 Task: Open a Modern Writer Template save the file as manual.epub Remove the following  from template: 'Address' Change the date  '20 May, 2023' change Dear Ms Reader to   Good Evening. Add body to the letter I wanted to express my sincere appreciation for your hard work and dedication. Your commitment to excellence has not gone unnoticed, and I am grateful to have you as part of our team. Your contributions are invaluable, and I look forward to our continued success together.Add Name  'Jennifer'. Insert watermark  Graphic Era Apply Font Style in watermark Arial; font size  123and place the watermark  Diagonally 
Action: Mouse moved to (777, 96)
Screenshot: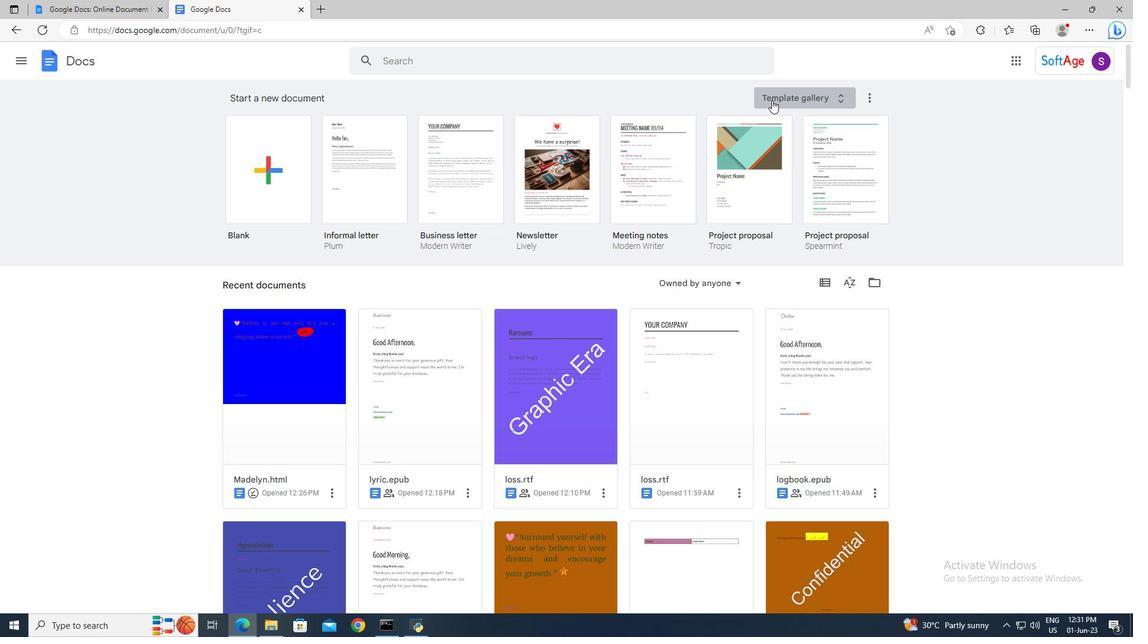 
Action: Mouse pressed left at (777, 96)
Screenshot: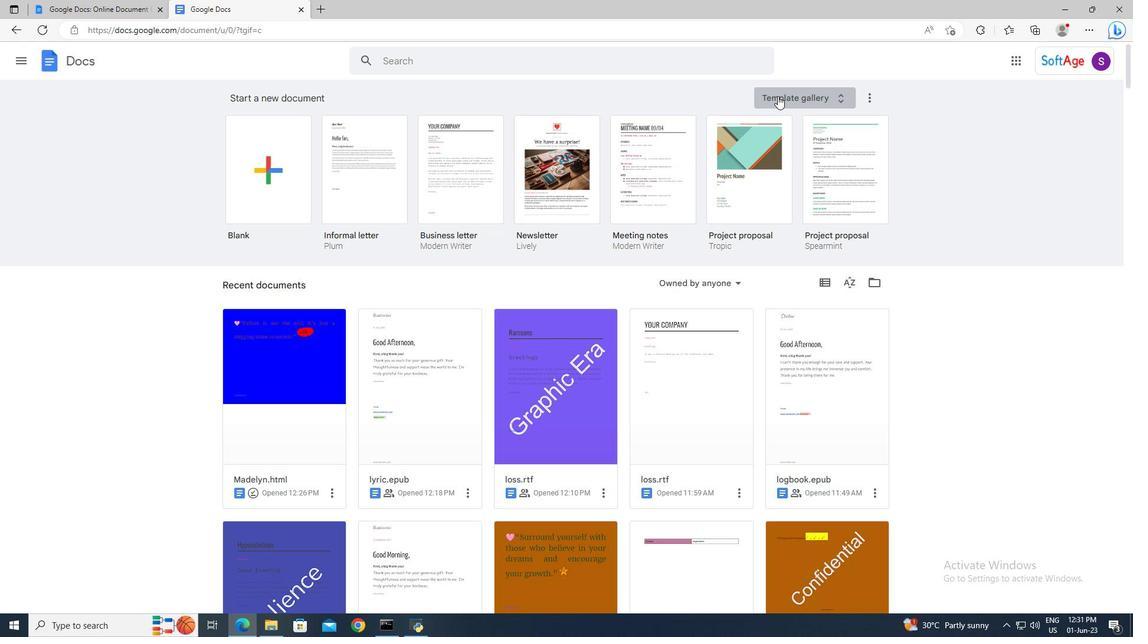 
Action: Mouse moved to (631, 237)
Screenshot: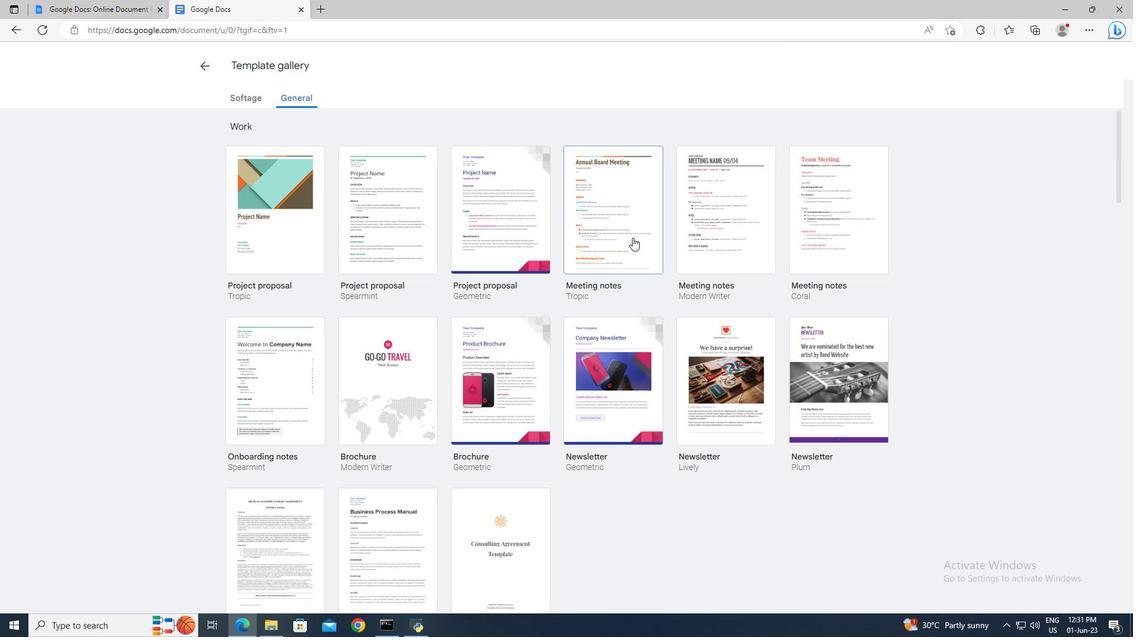 
Action: Mouse scrolled (631, 237) with delta (0, 0)
Screenshot: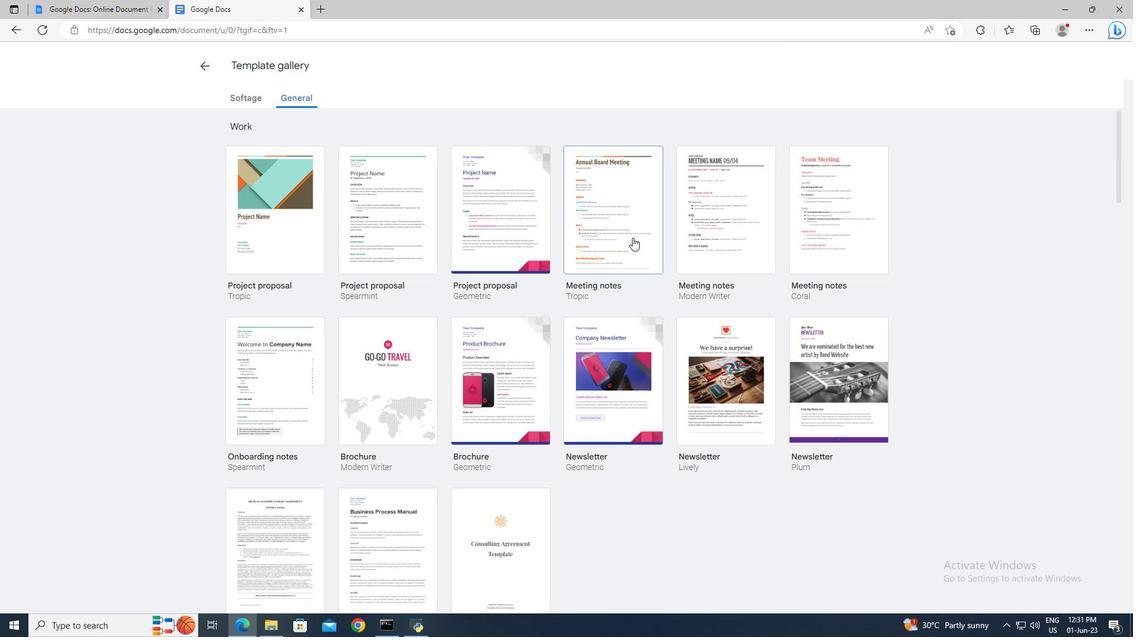 
Action: Mouse scrolled (631, 237) with delta (0, 0)
Screenshot: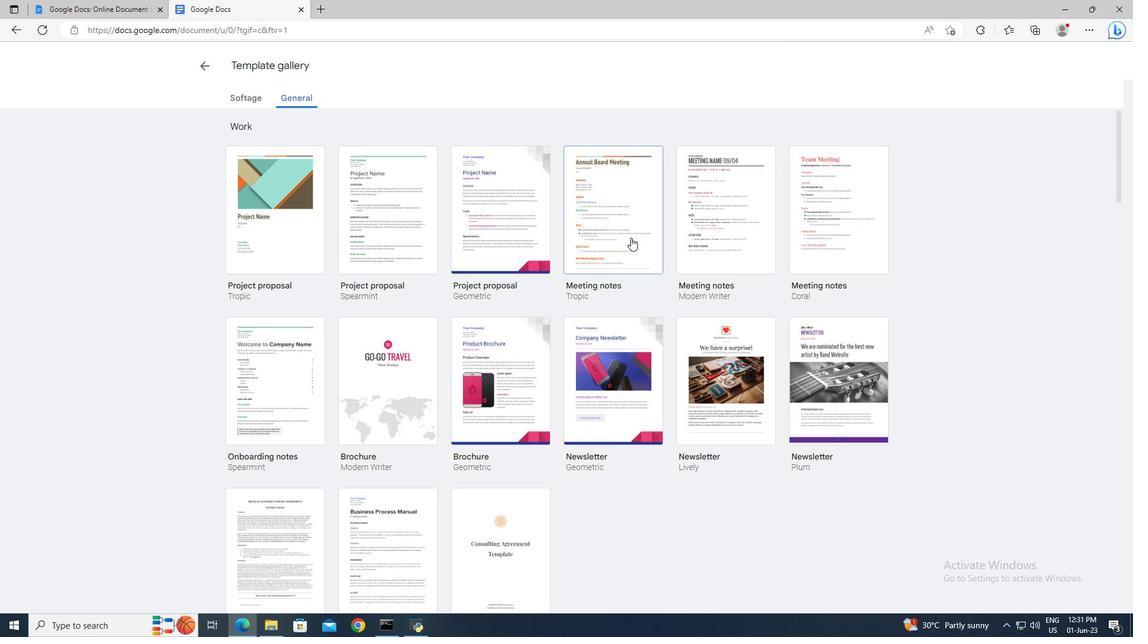 
Action: Mouse scrolled (631, 237) with delta (0, 0)
Screenshot: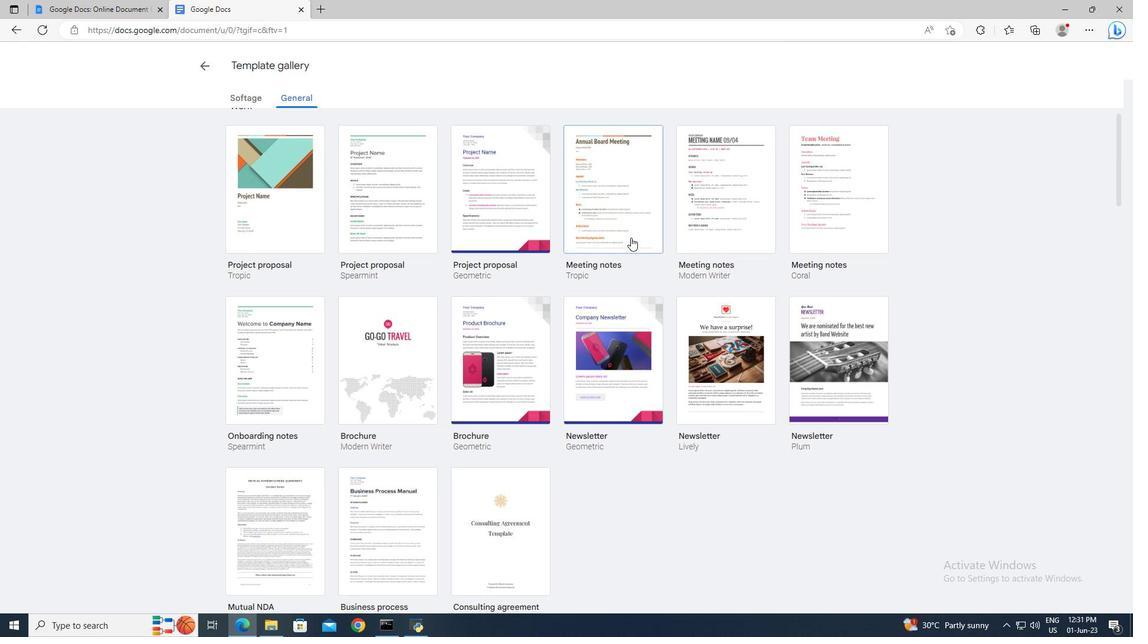 
Action: Mouse scrolled (631, 237) with delta (0, 0)
Screenshot: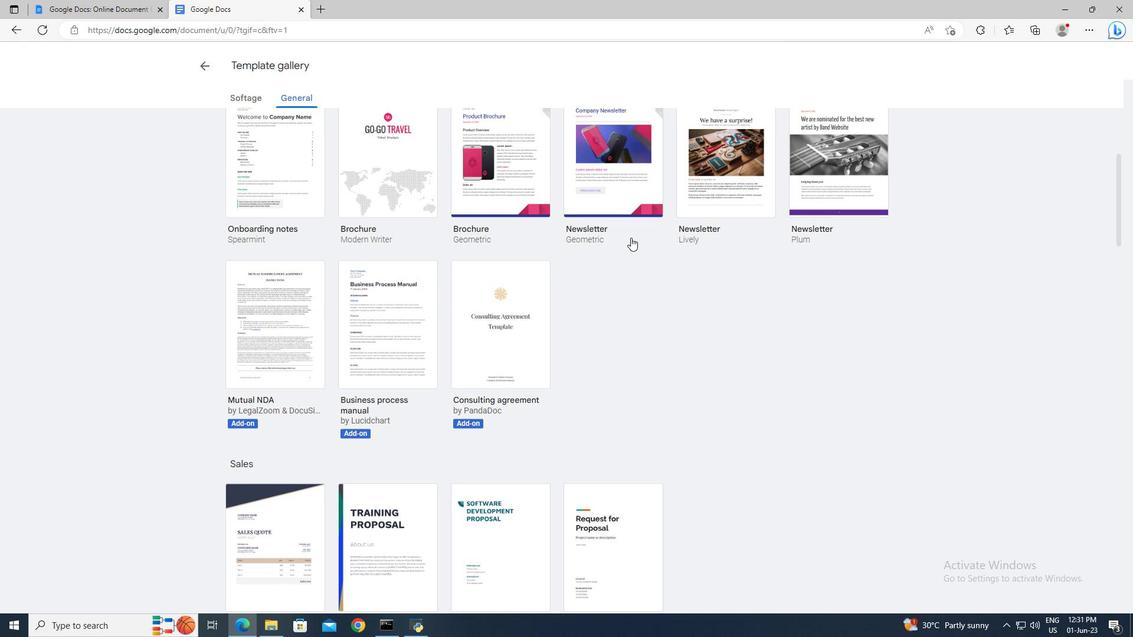 
Action: Mouse scrolled (631, 237) with delta (0, 0)
Screenshot: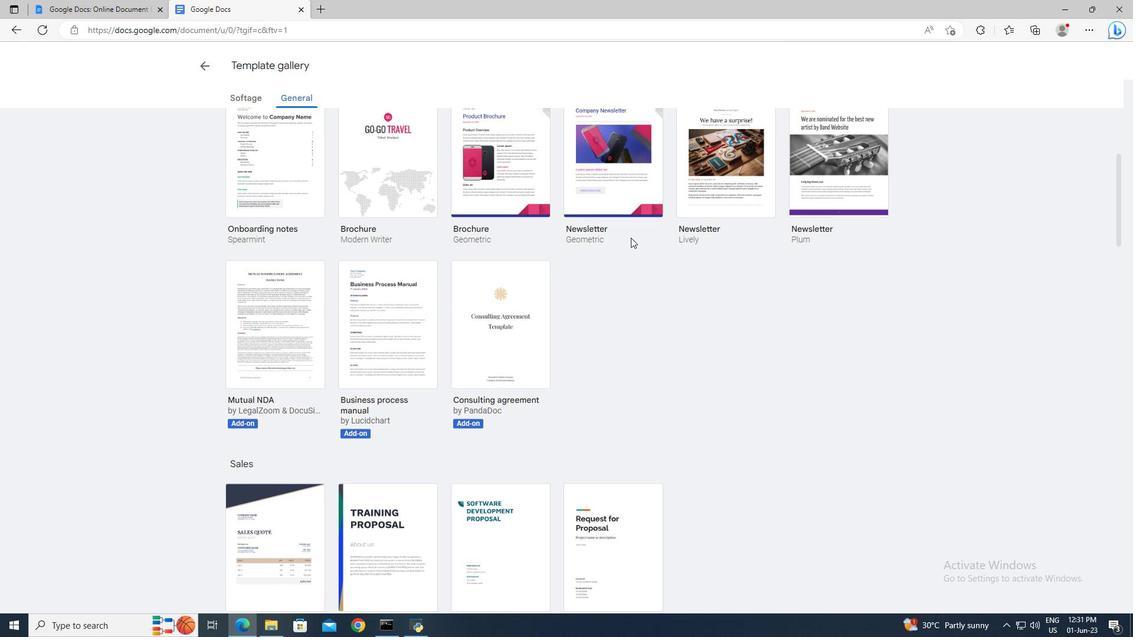 
Action: Mouse scrolled (631, 237) with delta (0, 0)
Screenshot: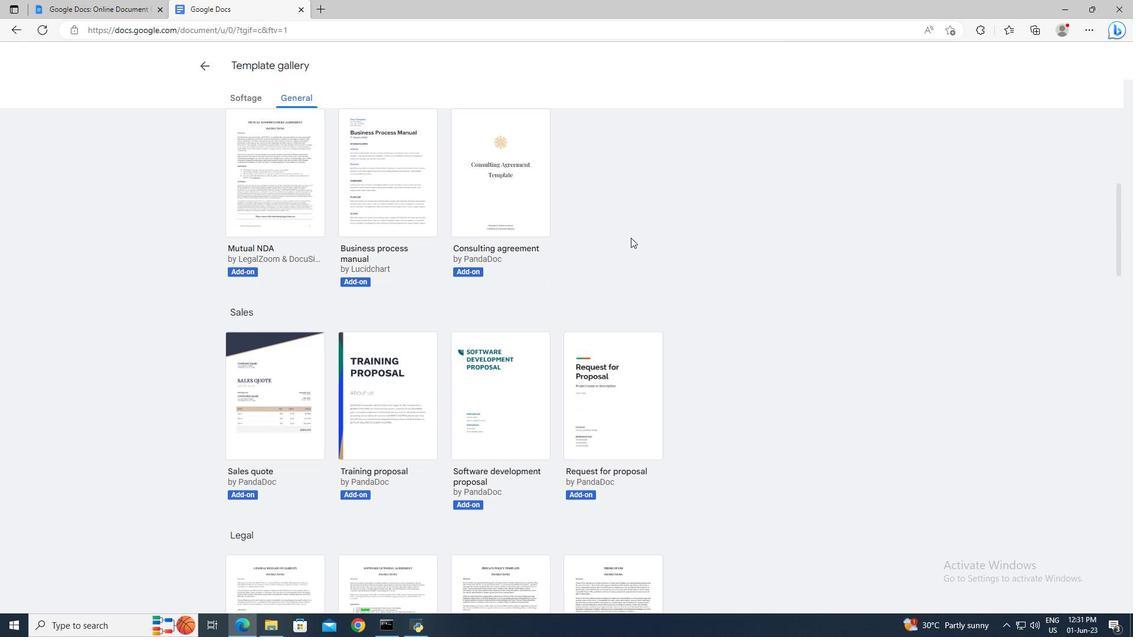 
Action: Mouse scrolled (631, 237) with delta (0, 0)
Screenshot: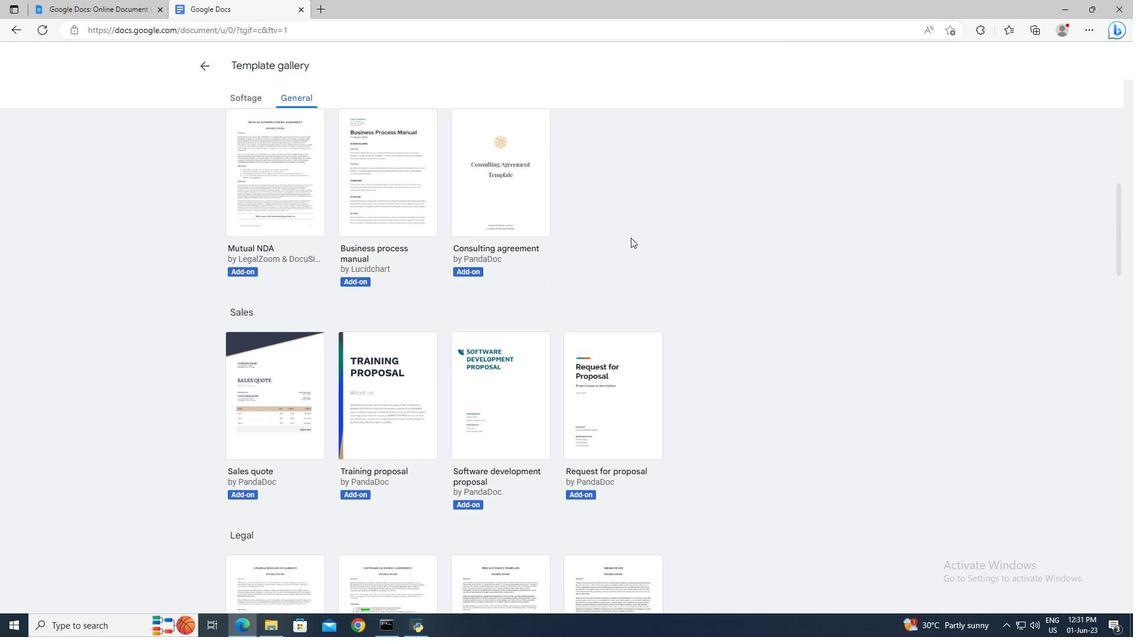 
Action: Mouse scrolled (631, 237) with delta (0, 0)
Screenshot: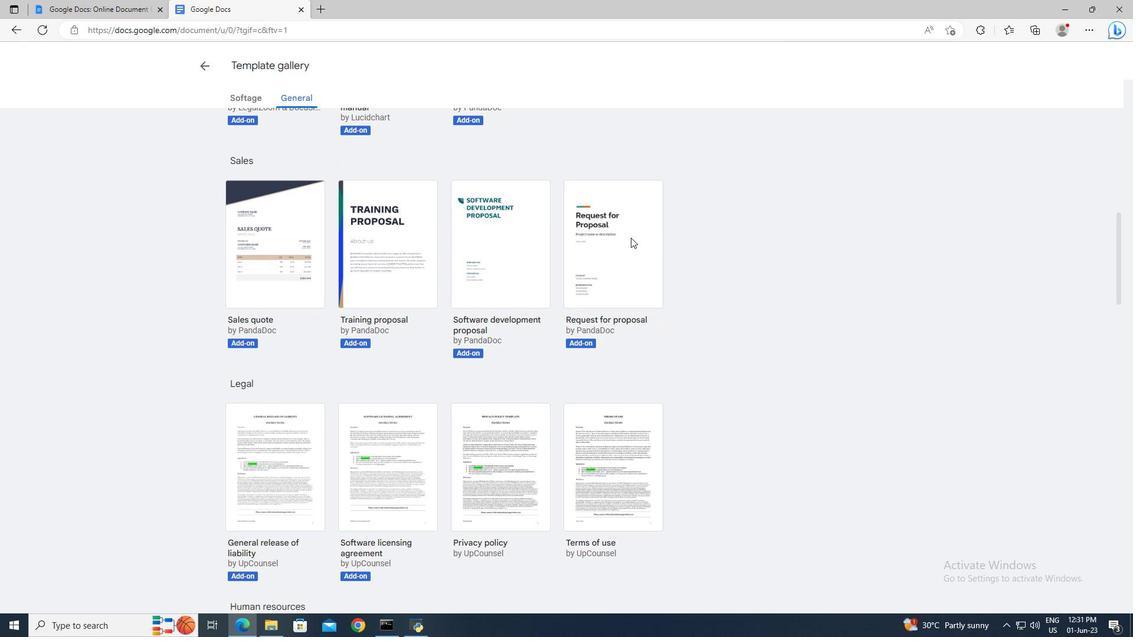 
Action: Mouse scrolled (631, 237) with delta (0, 0)
Screenshot: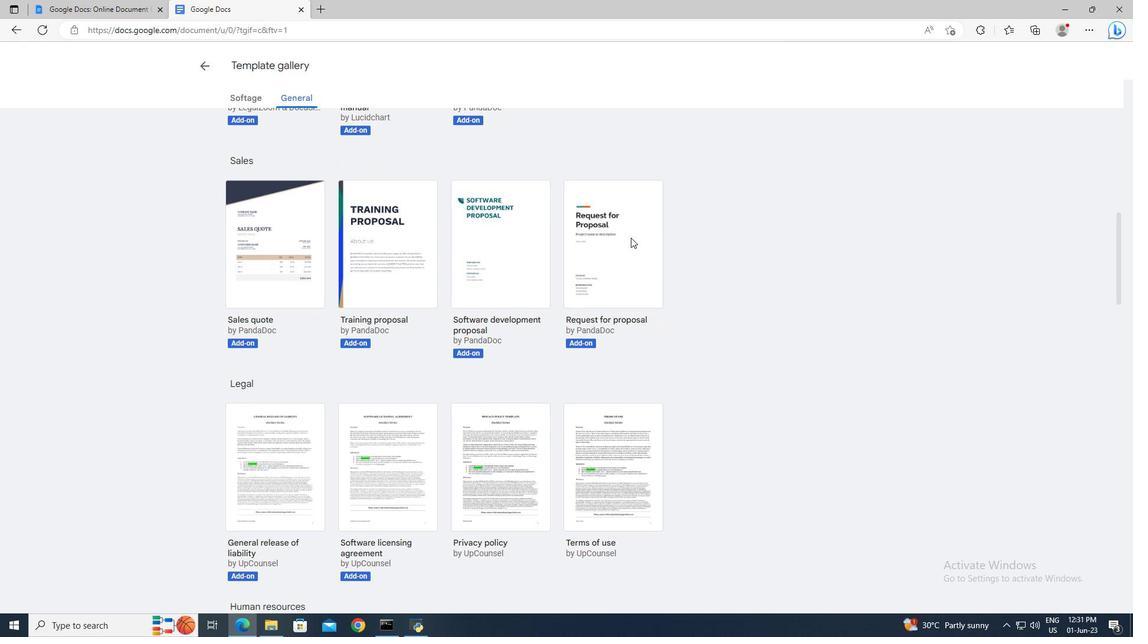 
Action: Mouse scrolled (631, 237) with delta (0, 0)
Screenshot: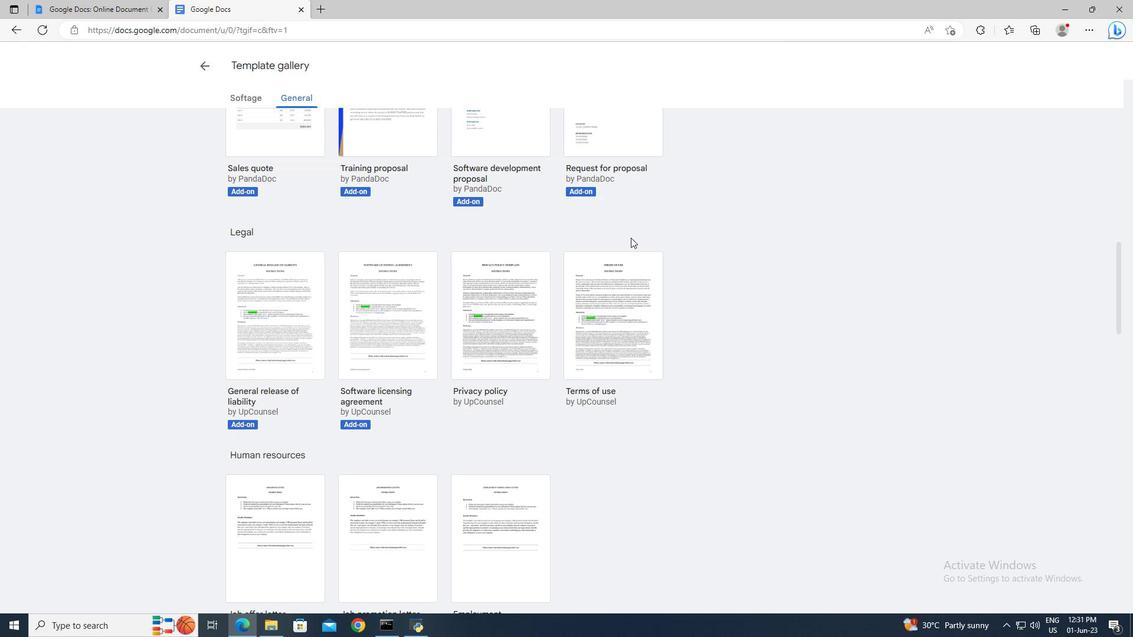 
Action: Mouse scrolled (631, 237) with delta (0, 0)
Screenshot: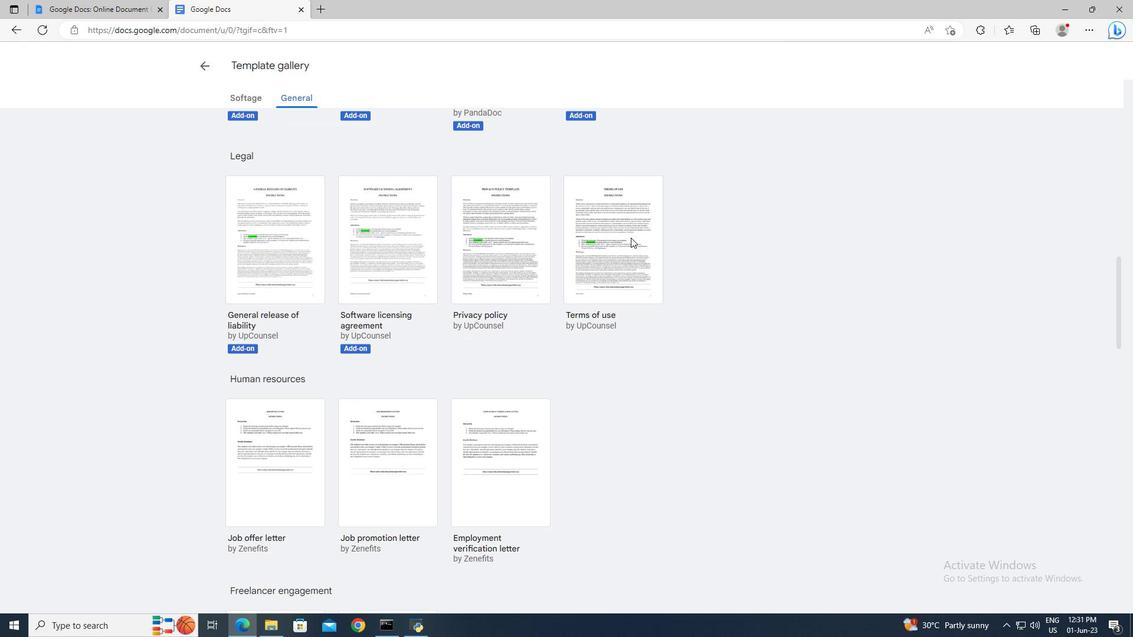 
Action: Mouse scrolled (631, 237) with delta (0, 0)
Screenshot: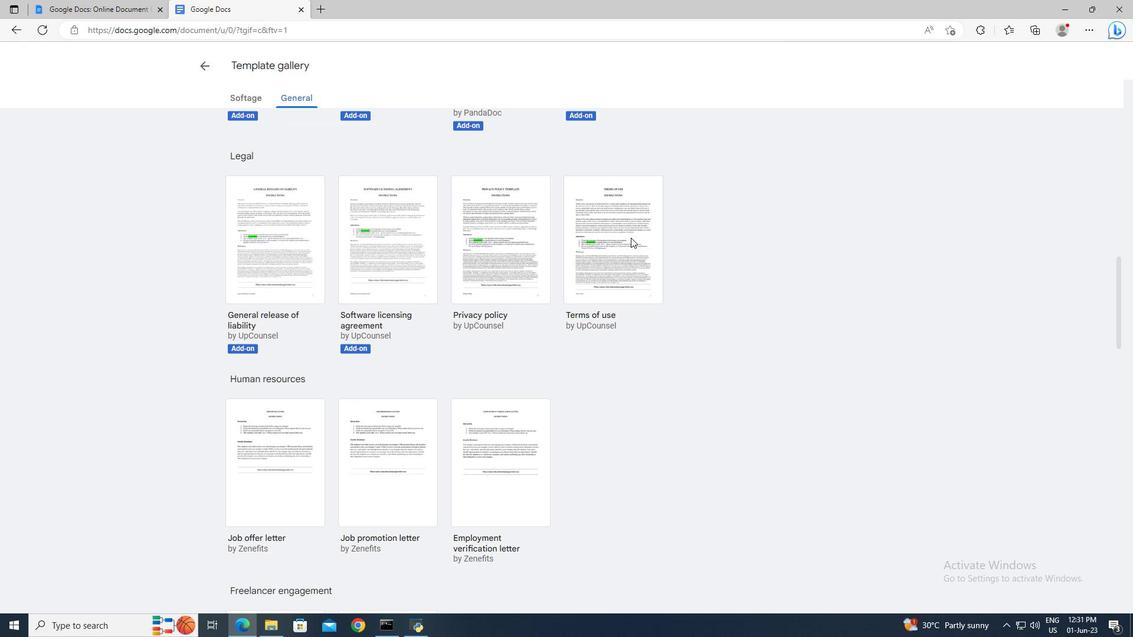 
Action: Mouse scrolled (631, 237) with delta (0, 0)
Screenshot: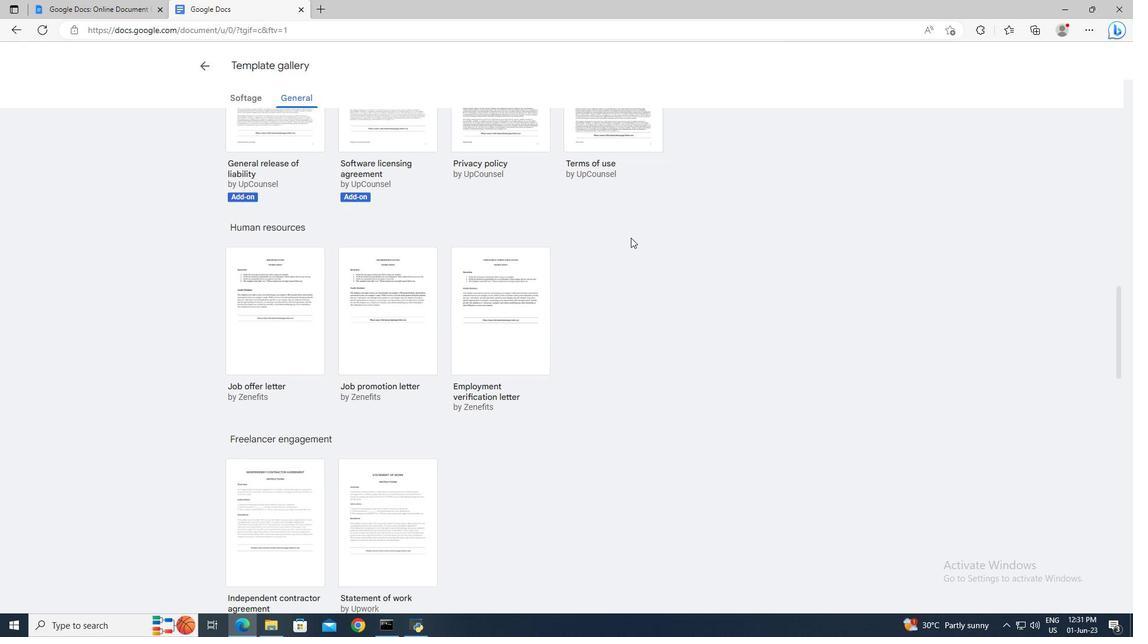
Action: Mouse scrolled (631, 237) with delta (0, 0)
Screenshot: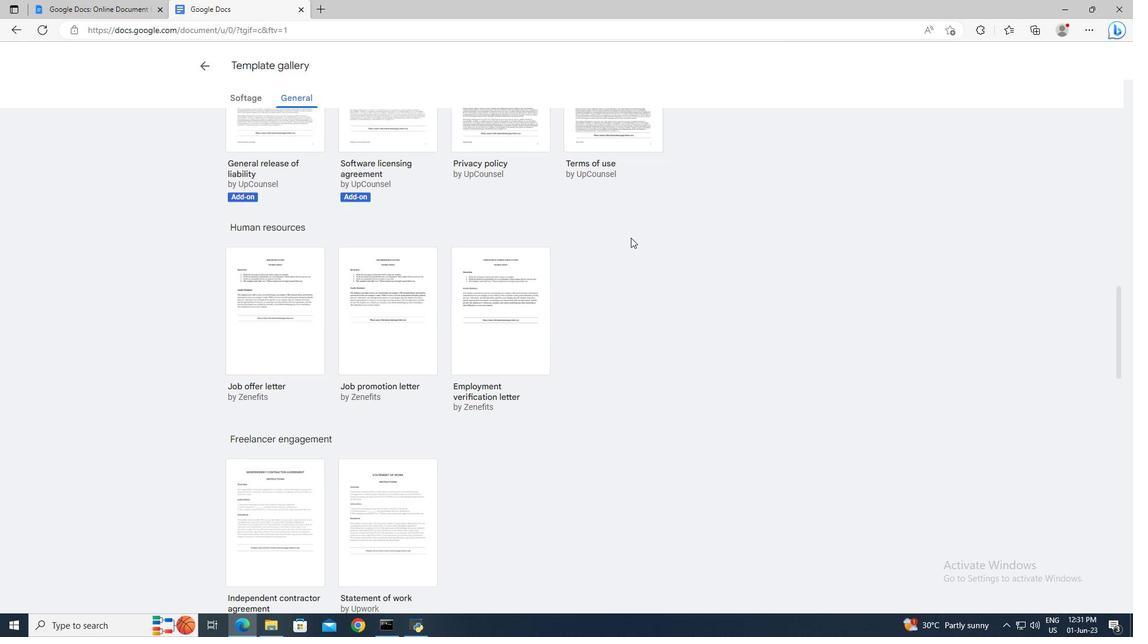 
Action: Mouse scrolled (631, 237) with delta (0, 0)
Screenshot: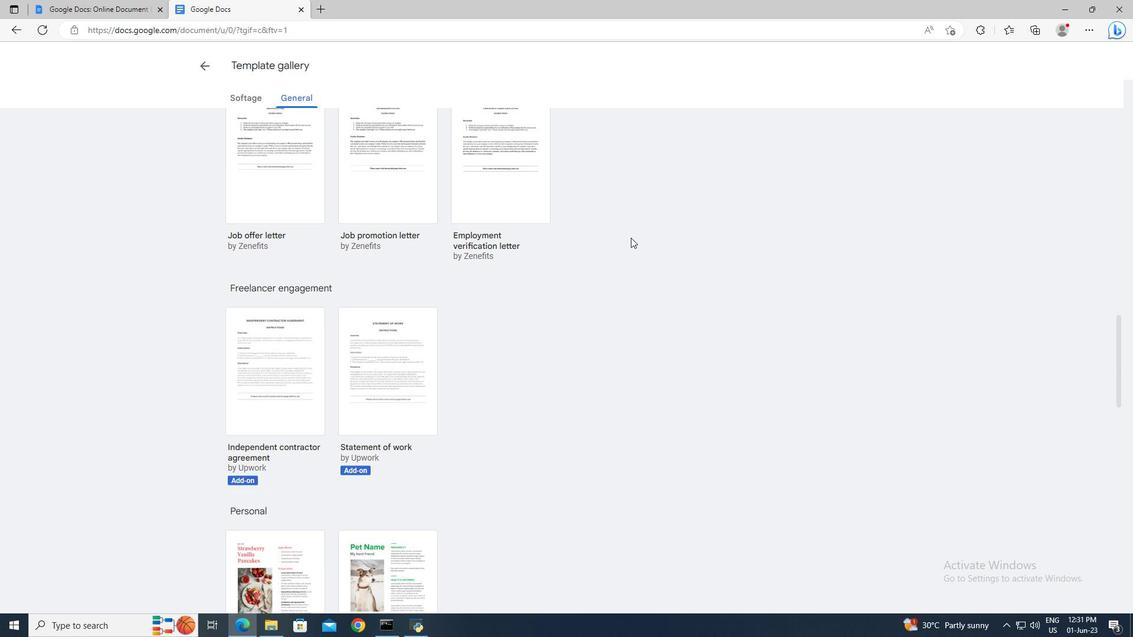
Action: Mouse scrolled (631, 237) with delta (0, 0)
Screenshot: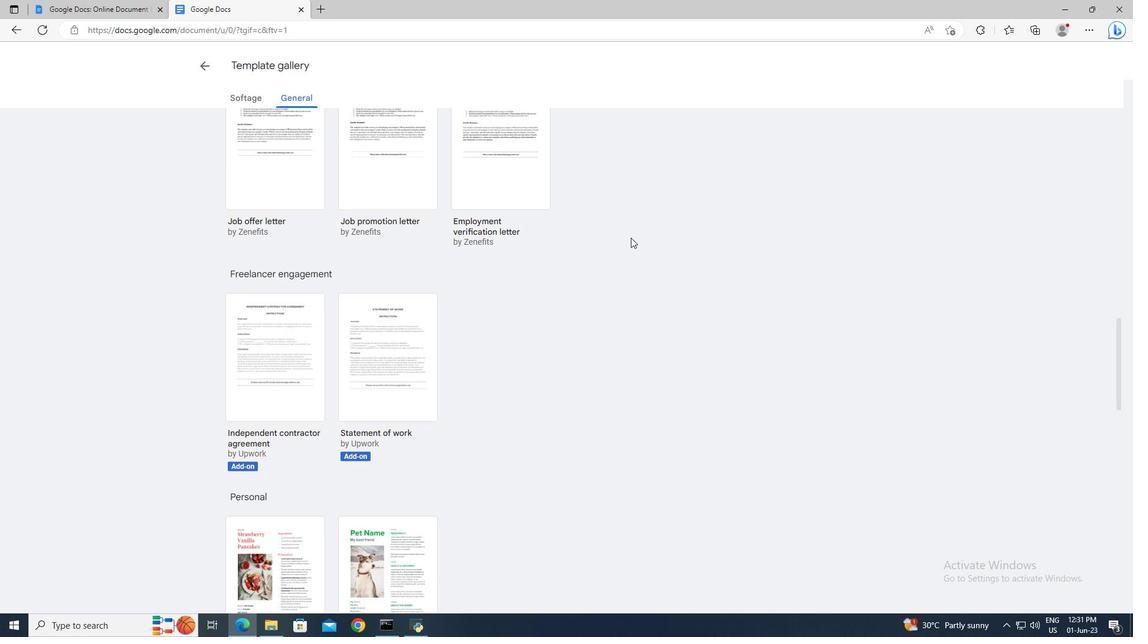 
Action: Mouse scrolled (631, 237) with delta (0, 0)
Screenshot: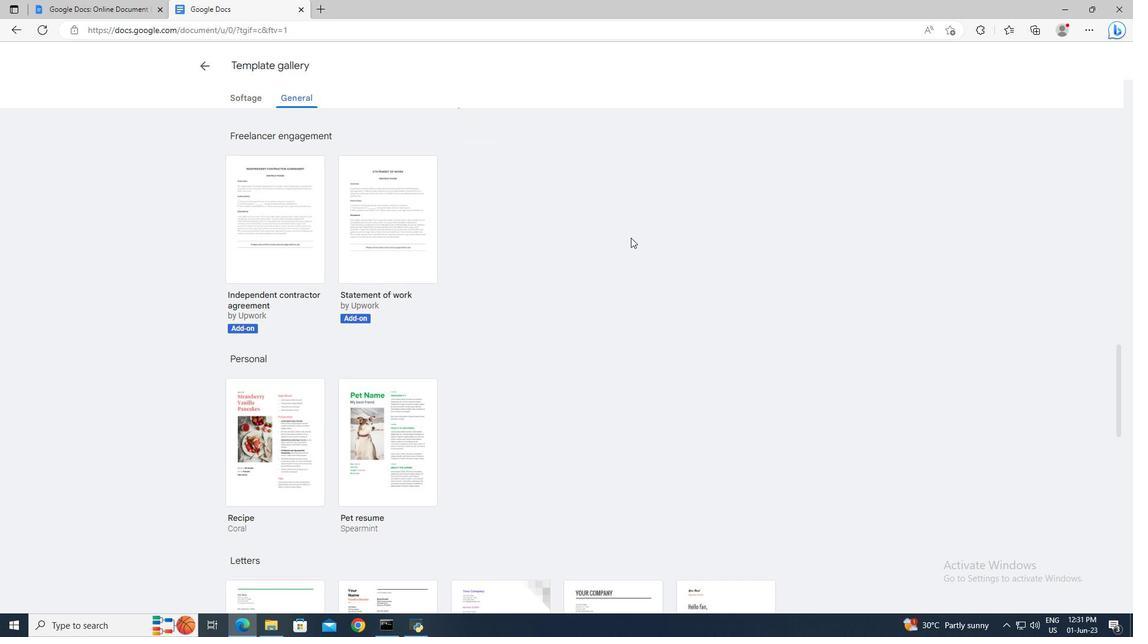 
Action: Mouse scrolled (631, 237) with delta (0, 0)
Screenshot: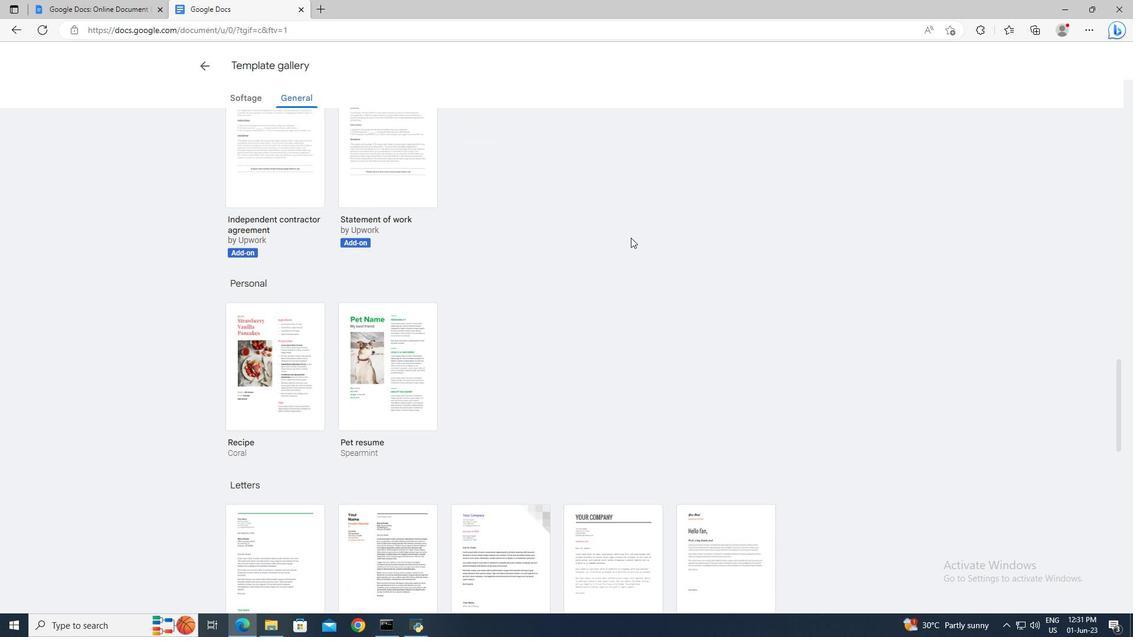 
Action: Mouse scrolled (631, 237) with delta (0, 0)
Screenshot: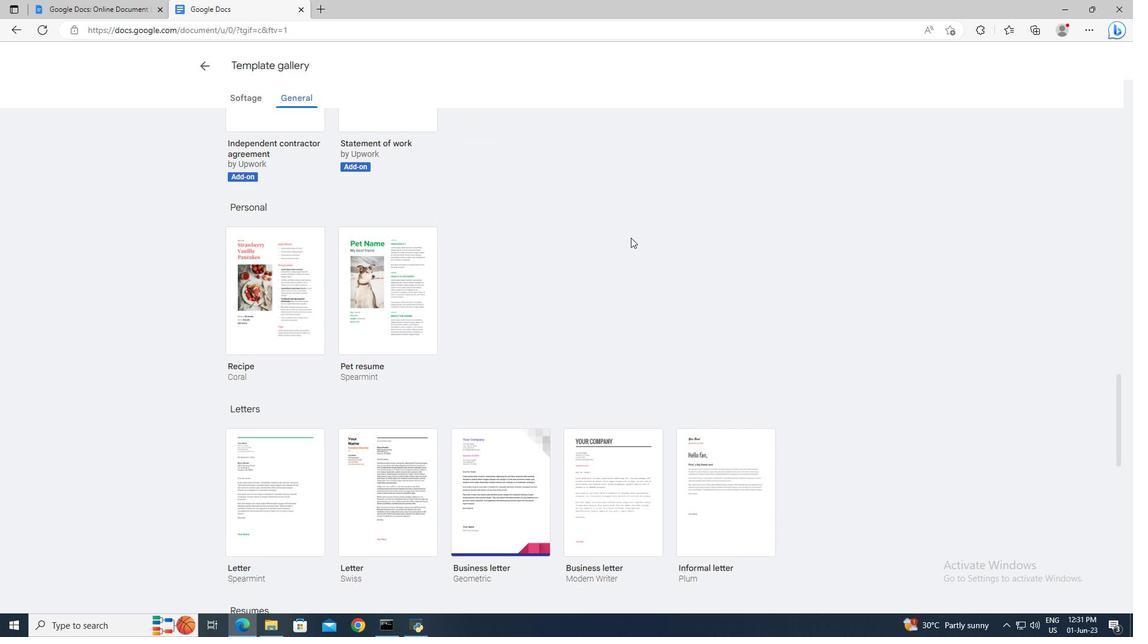 
Action: Mouse scrolled (631, 237) with delta (0, 0)
Screenshot: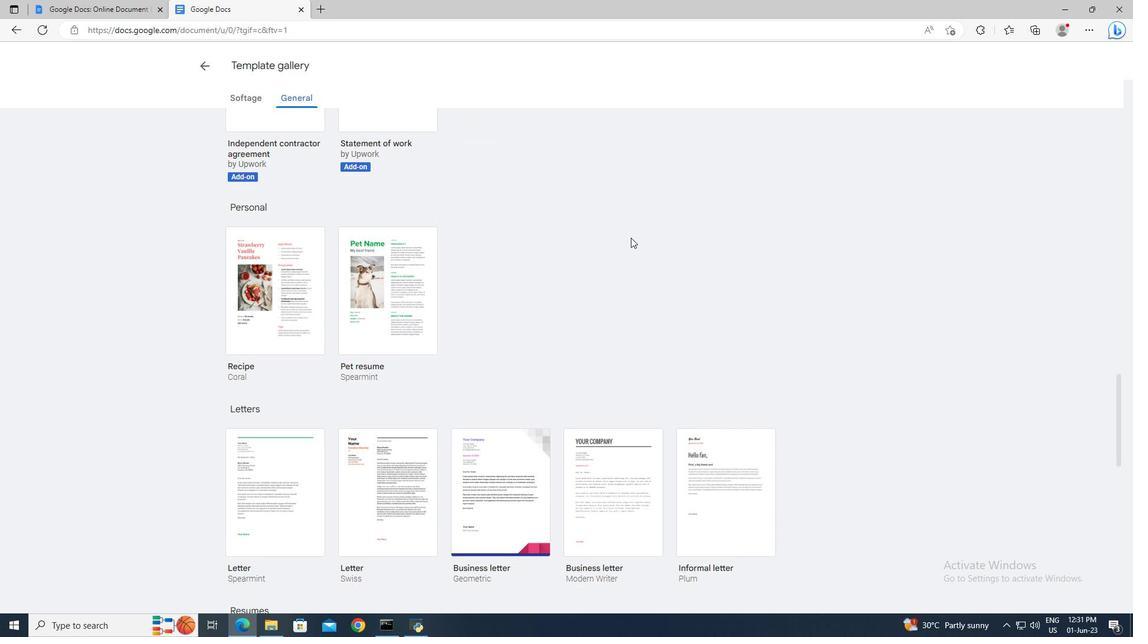 
Action: Mouse scrolled (631, 237) with delta (0, 0)
Screenshot: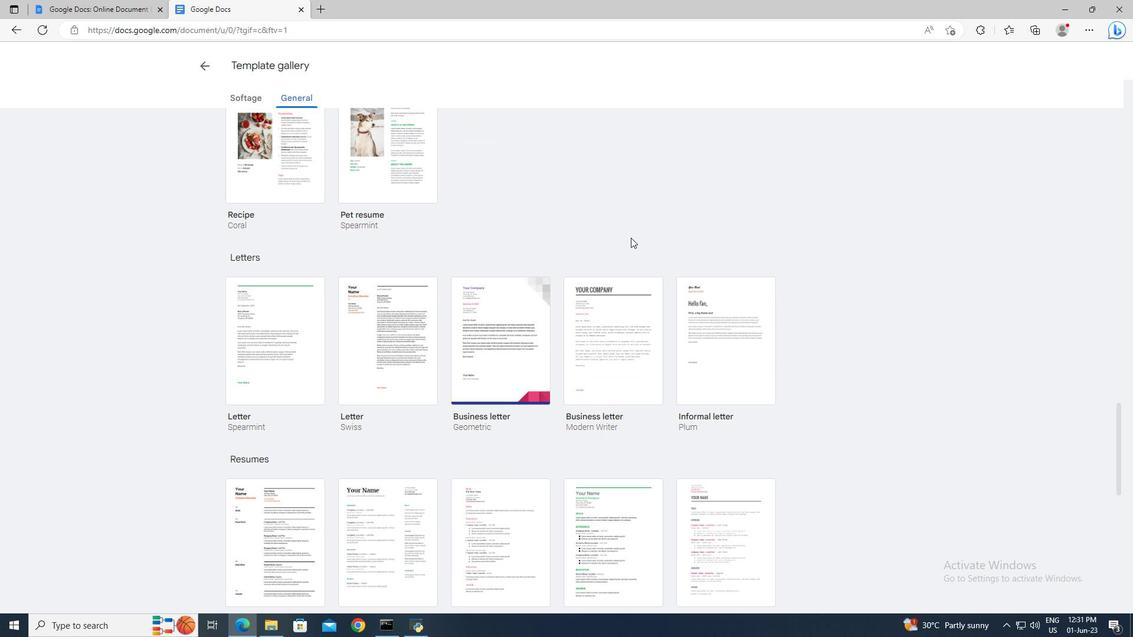 
Action: Mouse moved to (616, 299)
Screenshot: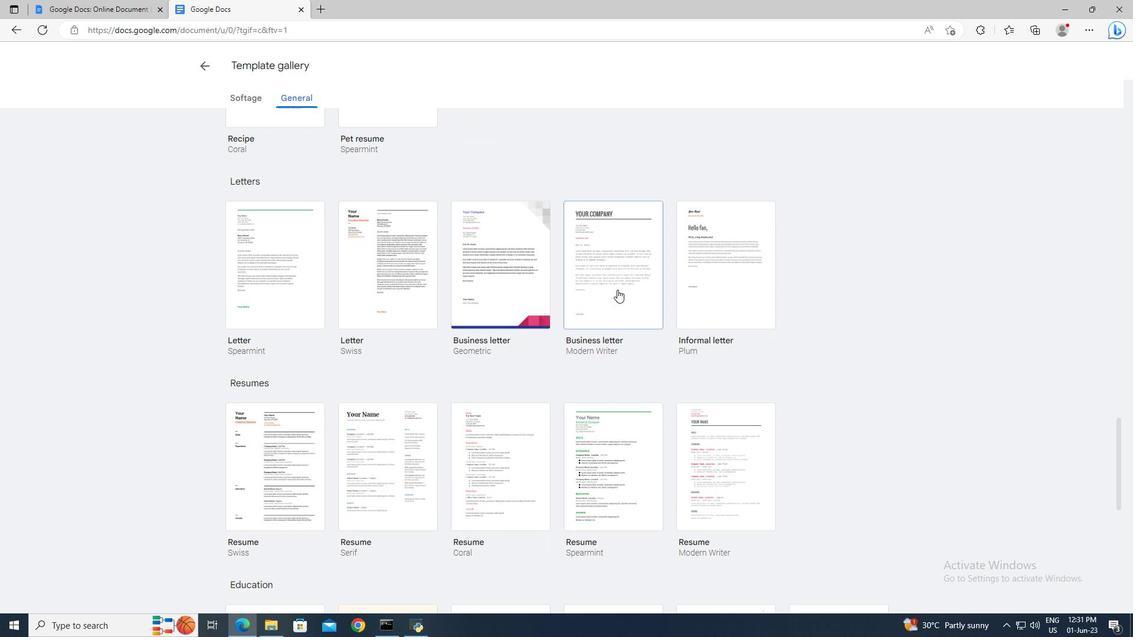 
Action: Mouse pressed left at (616, 299)
Screenshot: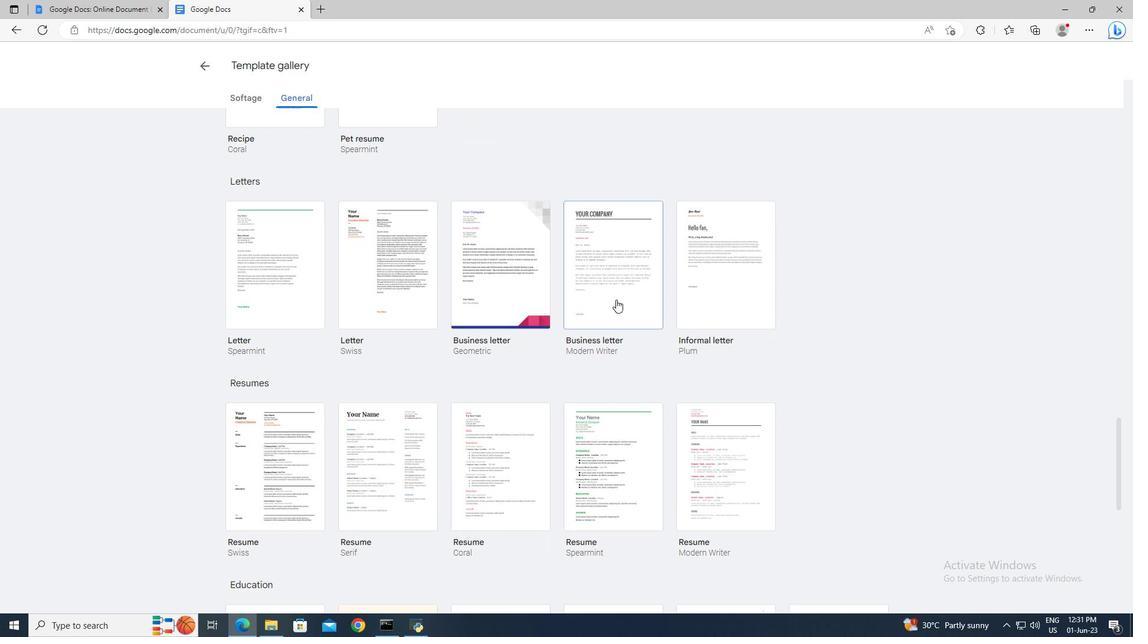 
Action: Mouse moved to (98, 55)
Screenshot: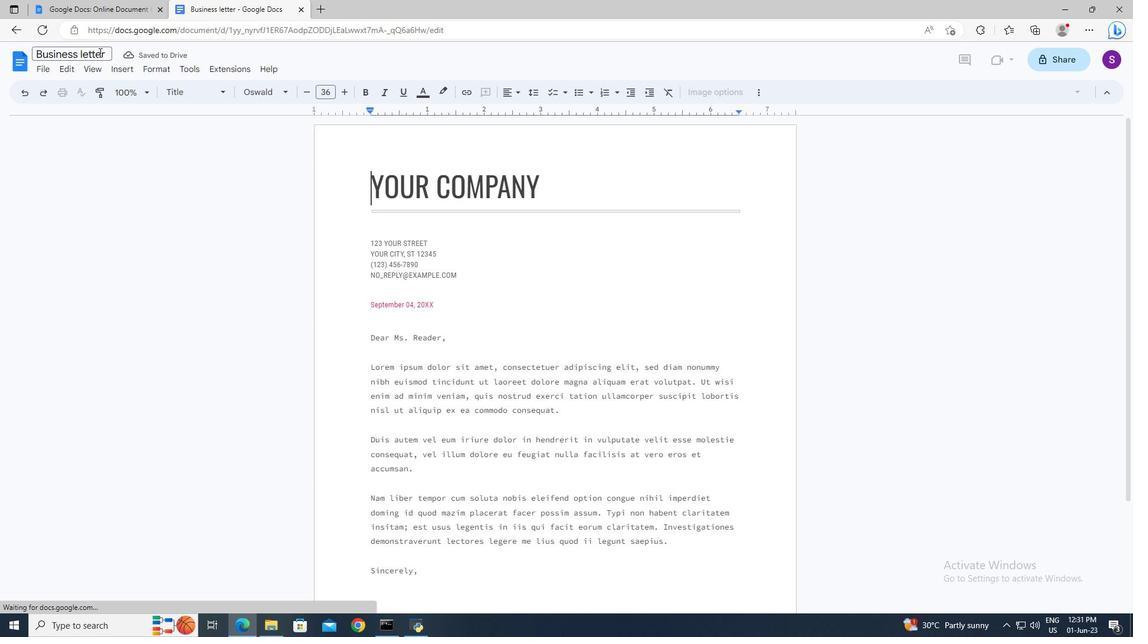 
Action: Mouse pressed left at (98, 55)
Screenshot: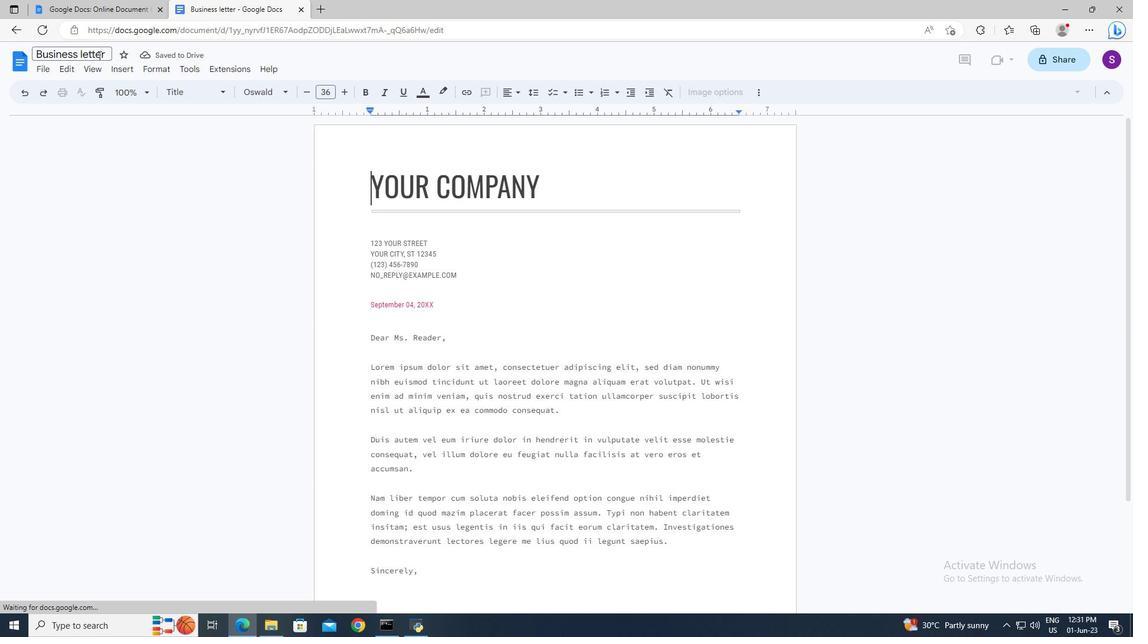 
Action: Key pressed ctrl+A
Screenshot: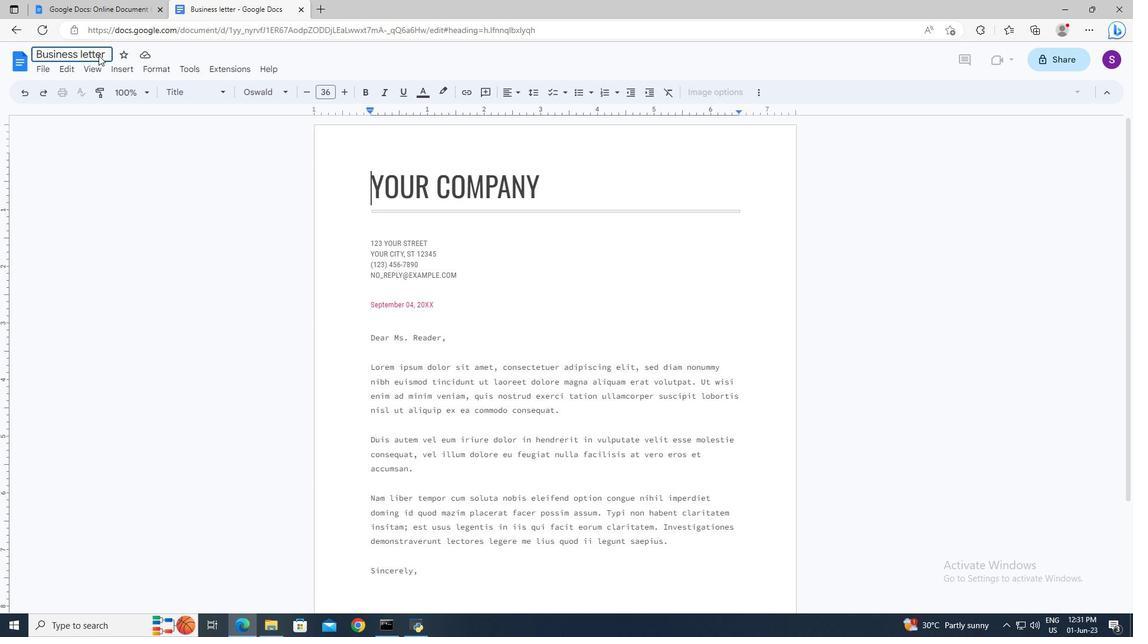 
Action: Mouse moved to (99, 55)
Screenshot: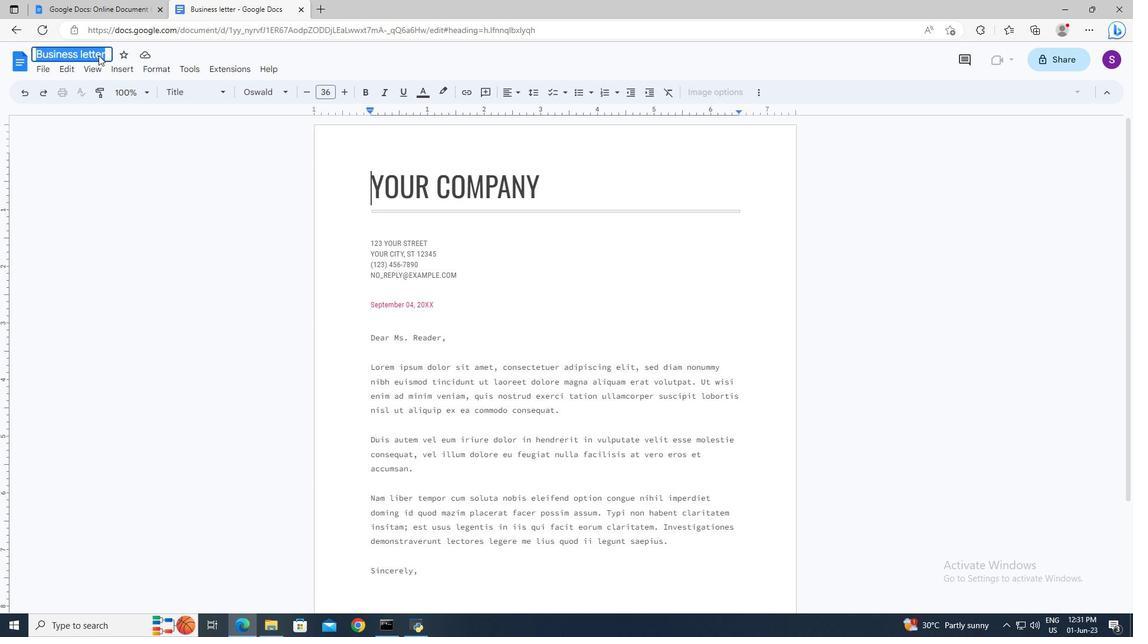 
Action: Key pressed <Key.delete>manuel.epub<Key.enter>
Screenshot: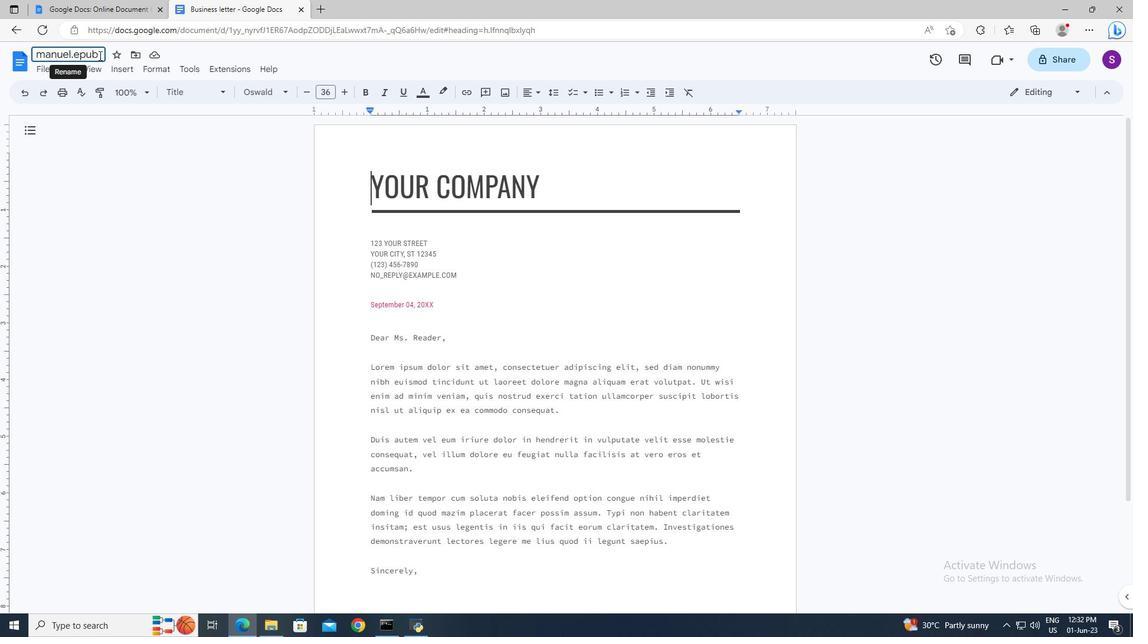 
Action: Mouse moved to (366, 243)
Screenshot: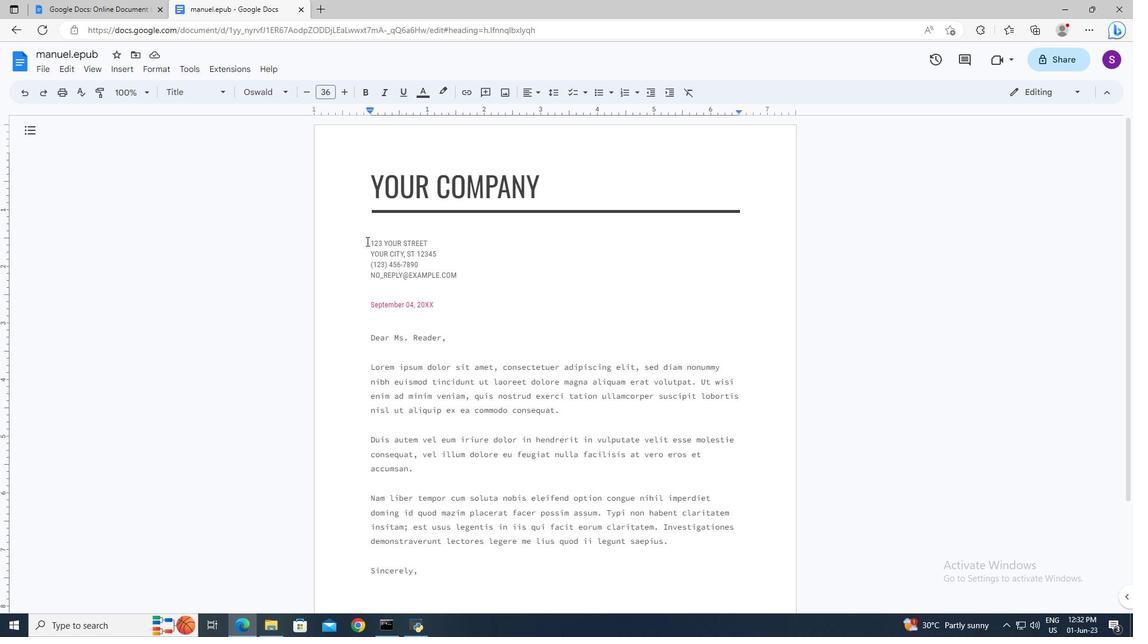
Action: Mouse pressed left at (366, 243)
Screenshot: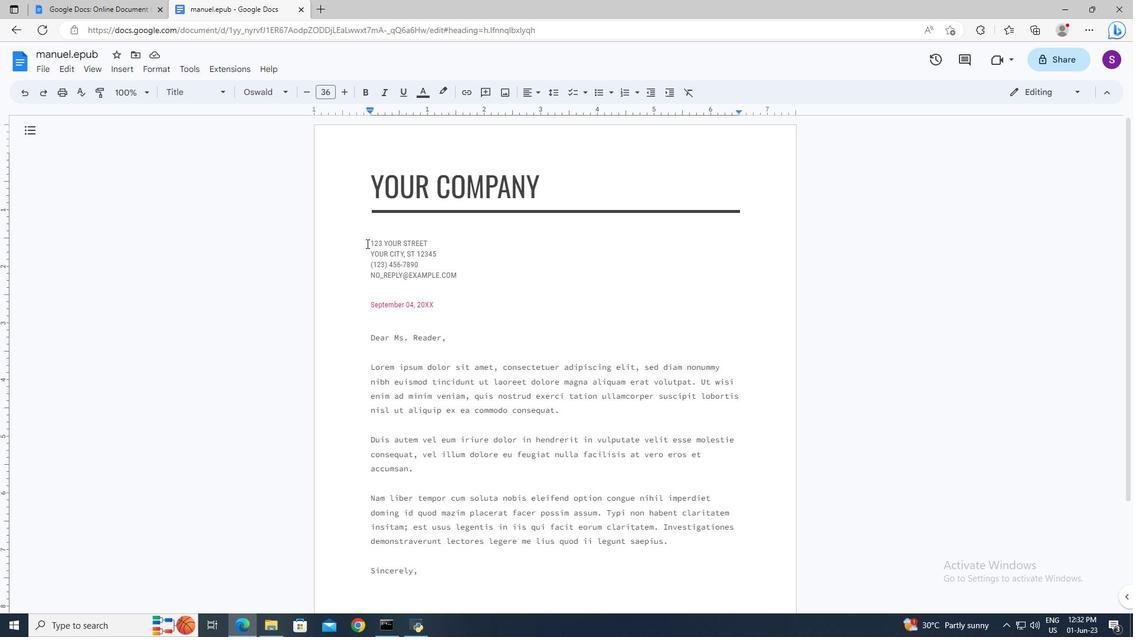 
Action: Key pressed <Key.shift><Key.down><Key.down><Key.down><Key.down><Key.delete>
Screenshot: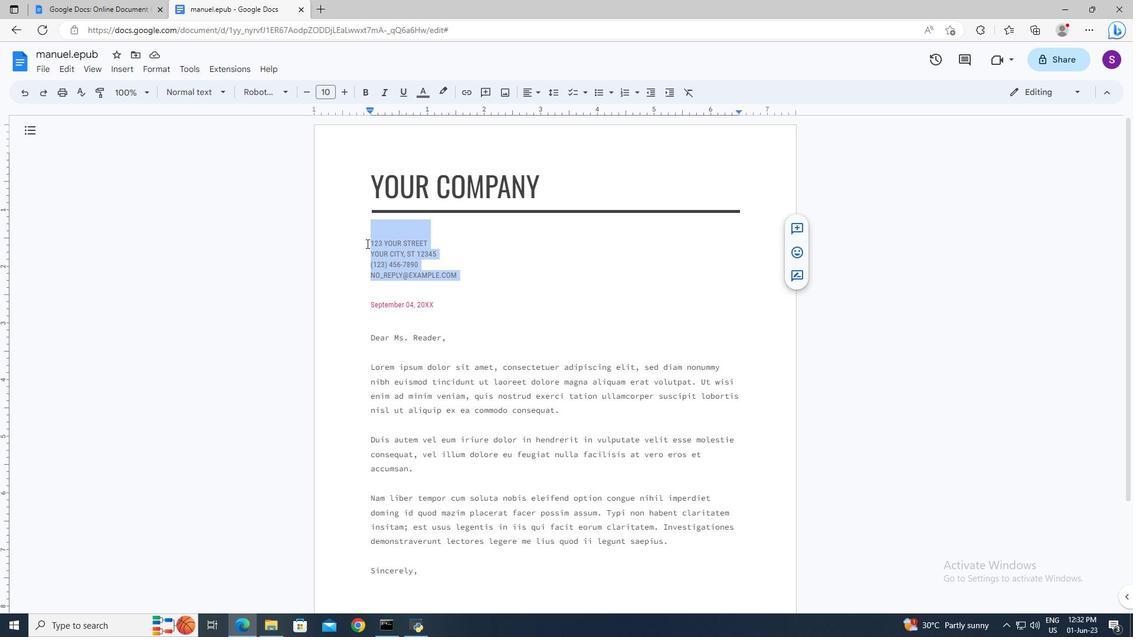 
Action: Mouse moved to (366, 243)
Screenshot: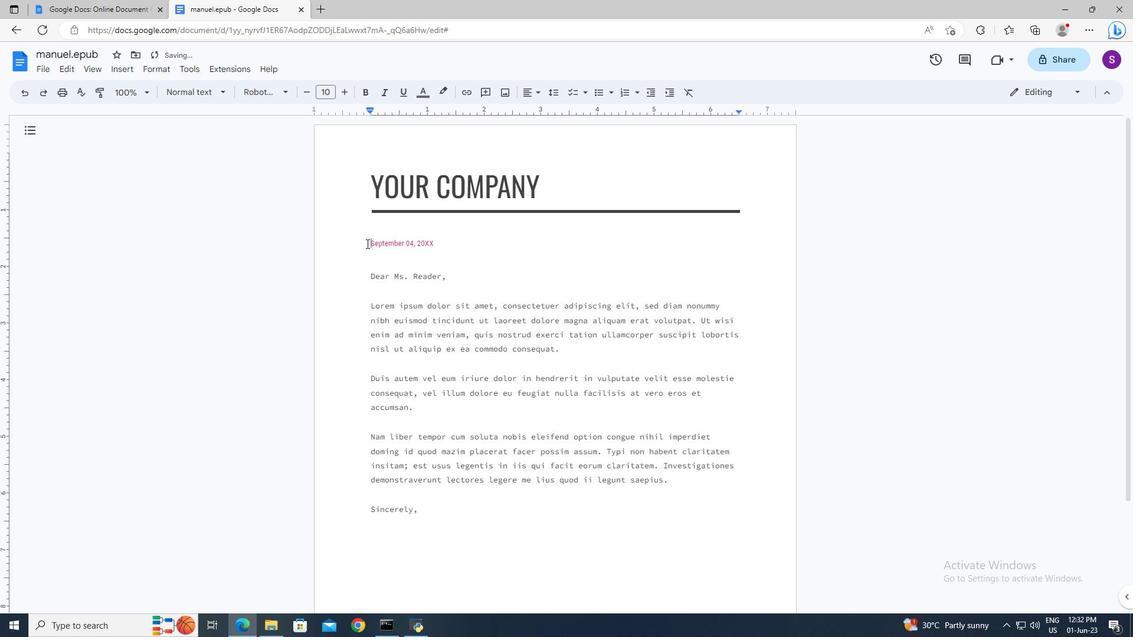
Action: Mouse pressed left at (366, 243)
Screenshot: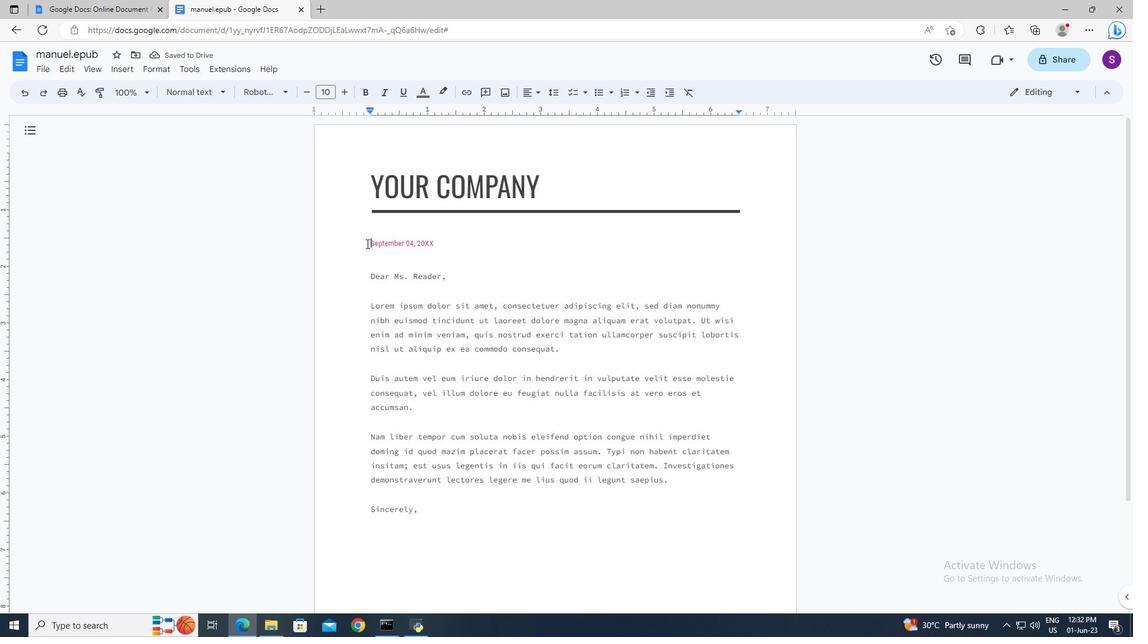 
Action: Key pressed <Key.shift><Key.right><Key.right><Key.right><Key.right>20<Key.space><Key.shift>May,<Key.space>2023
Screenshot: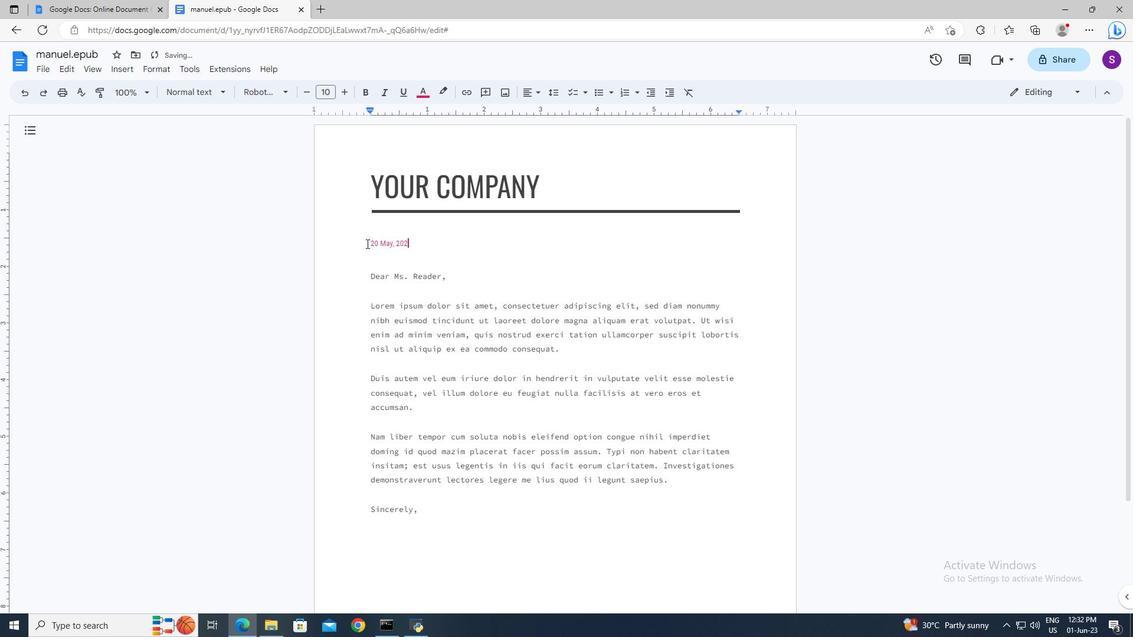 
Action: Mouse moved to (367, 280)
Screenshot: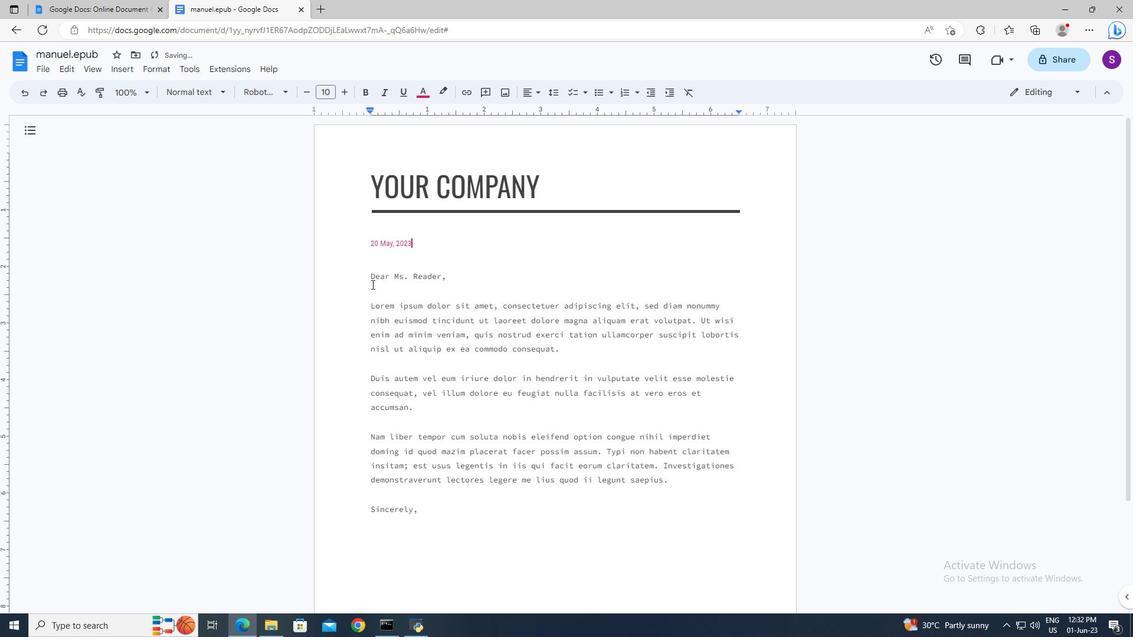 
Action: Mouse pressed left at (367, 280)
Screenshot: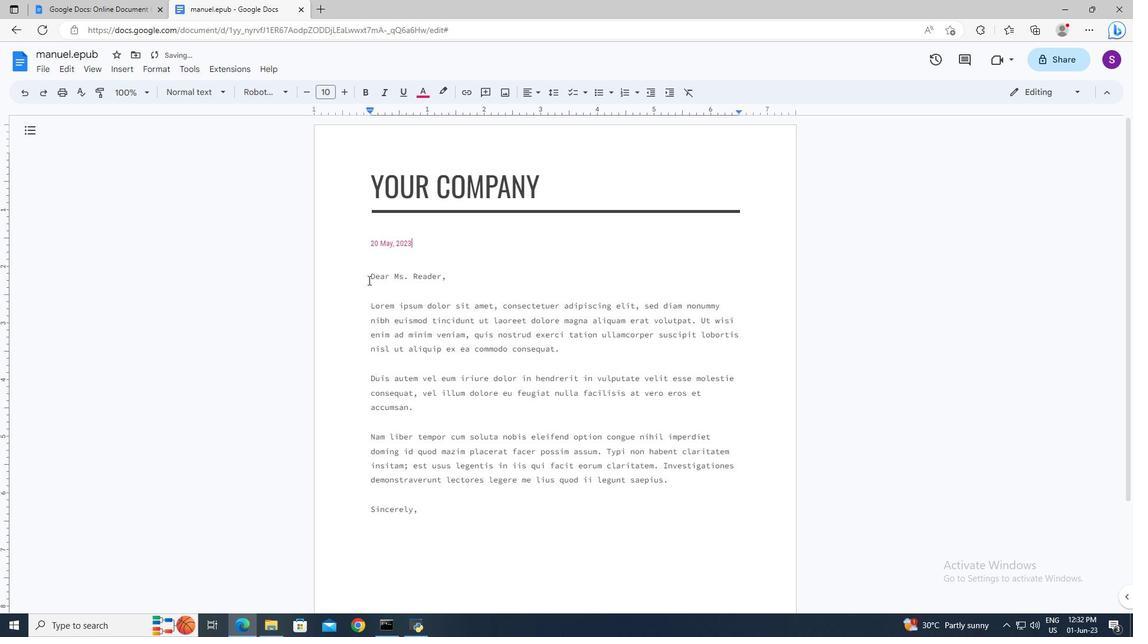 
Action: Key pressed <Key.shift><Key.right><Key.right><Key.right><Key.right><Key.shift>Good<Key.space><Key.shift>Evening
Screenshot: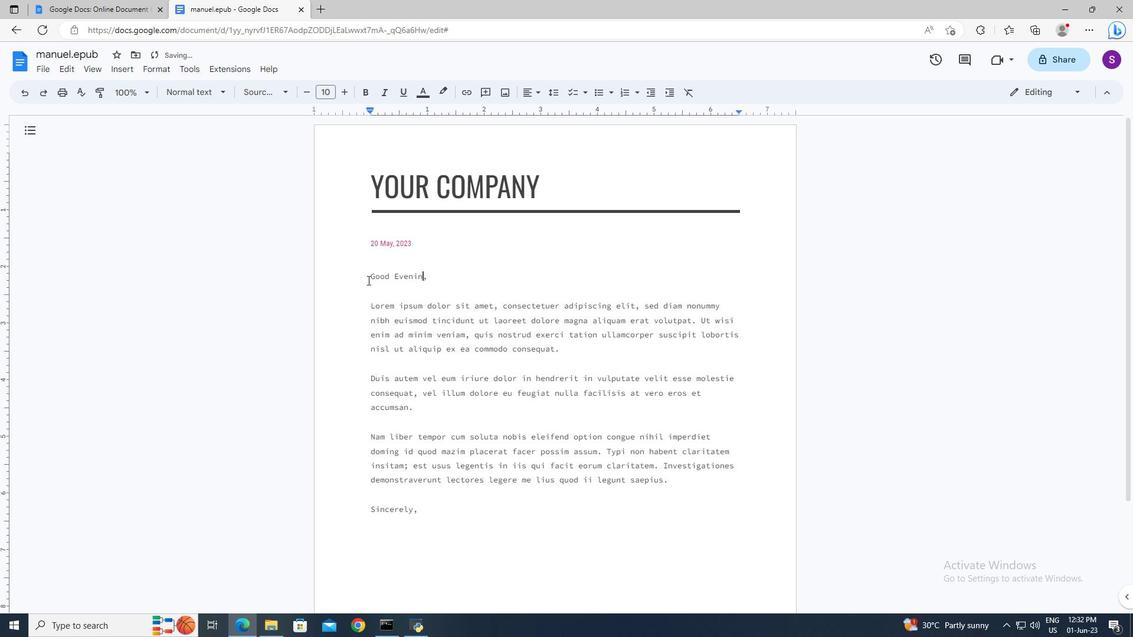 
Action: Mouse moved to (364, 310)
Screenshot: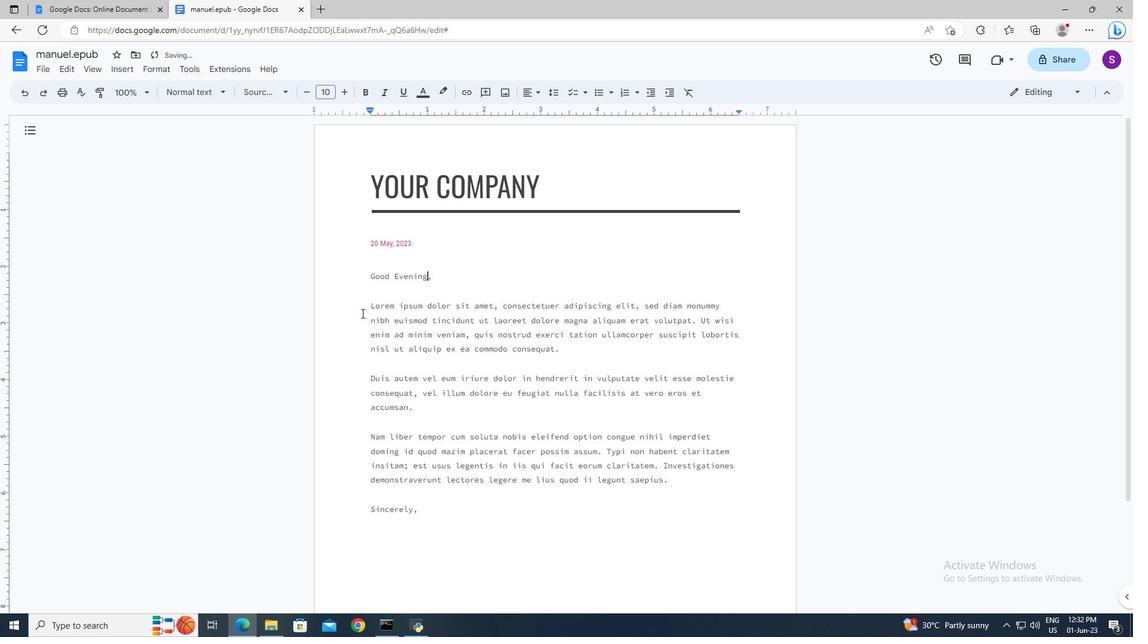 
Action: Mouse pressed left at (364, 310)
Screenshot: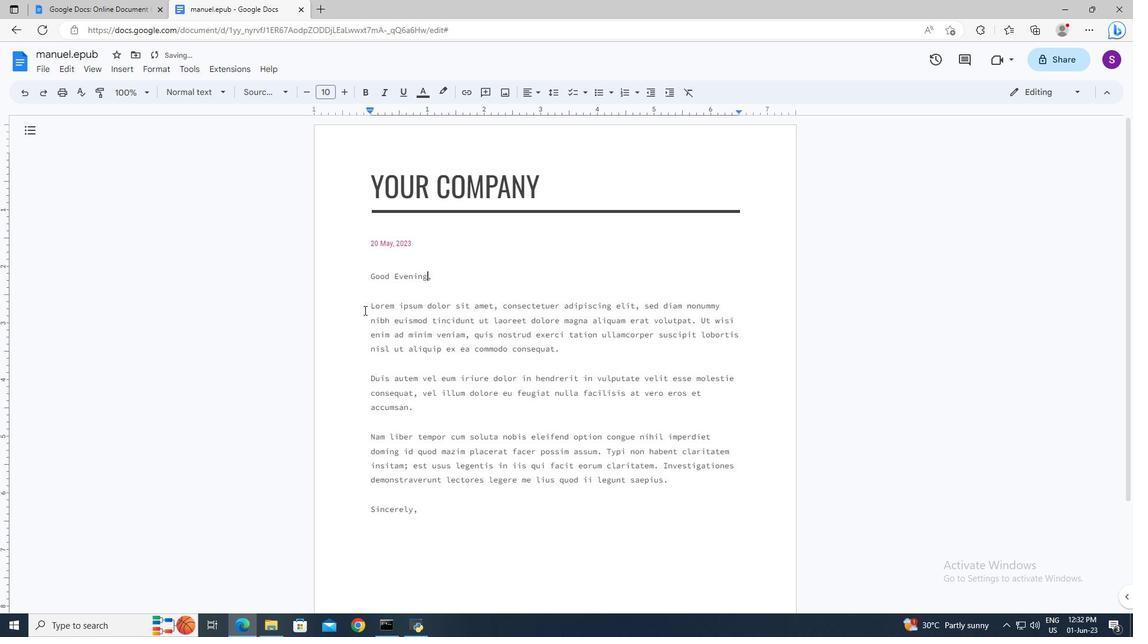 
Action: Key pressed <Key.shift><Key.down><Key.down><Key.down><Key.shift>I<Key.space>e<Key.backspace>wanted<Key.space>to<Key.space>express<Key.space>my<Key.space>incere<Key.backspace><Key.backspace><Key.backspace><Key.backspace><Key.backspace><Key.backspace>sincere<Key.space>appreciation<Key.space>for<Key.space>your<Key.space>hard<Key.space>work<Key.space>and<Key.space>dedication.<Key.space><Key.shift>Your<Key.space>commitment<Key.space>to<Key.space>excellence<Key.space>has<Key.space>no<Key.space>gone<Key.space>unnoticed,<Key.space>and<Key.space><Key.shift>I<Key.space>am<Key.space>grateful<Key.space>to<Key.space>have<Key.space>you<Key.space>as<Key.space>part<Key.space>of<Key.space>our<Key.space>team.<Key.space><Key.shift>Your<Key.space>contributions<Key.space>are<Key.space>invaluable,<Key.space>and<Key.space><Key.shift>I<Key.space>look<Key.space>forward<Key.space>to<Key.space>our<Key.space>continued<Key.space>success<Key.space>together.
Screenshot: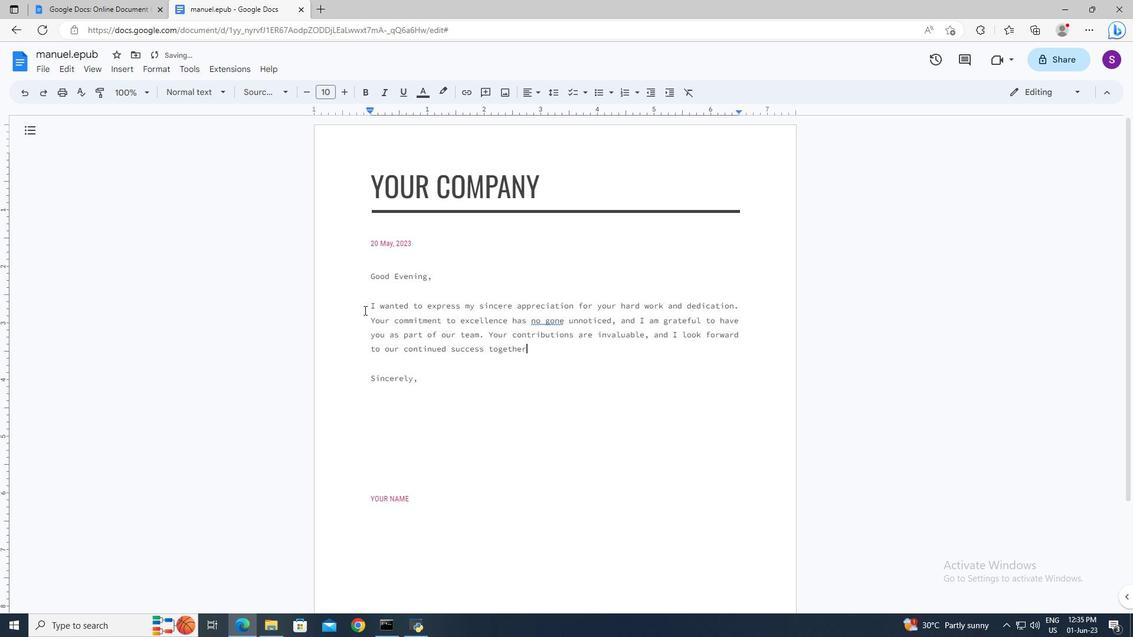 
Action: Mouse moved to (371, 499)
Screenshot: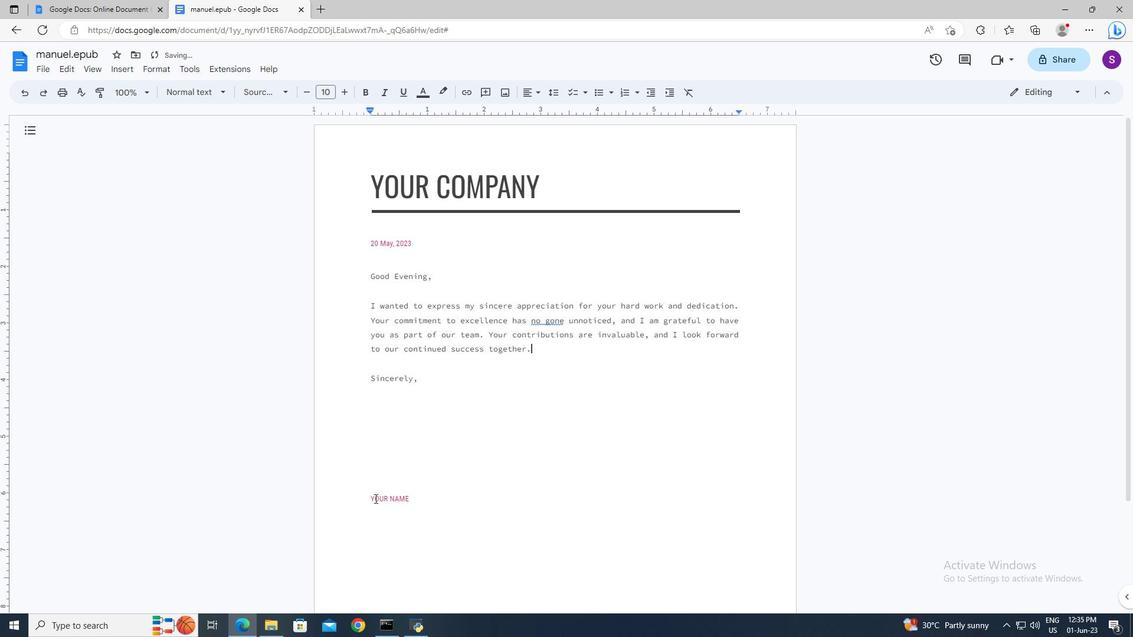 
Action: Mouse pressed left at (371, 499)
Screenshot: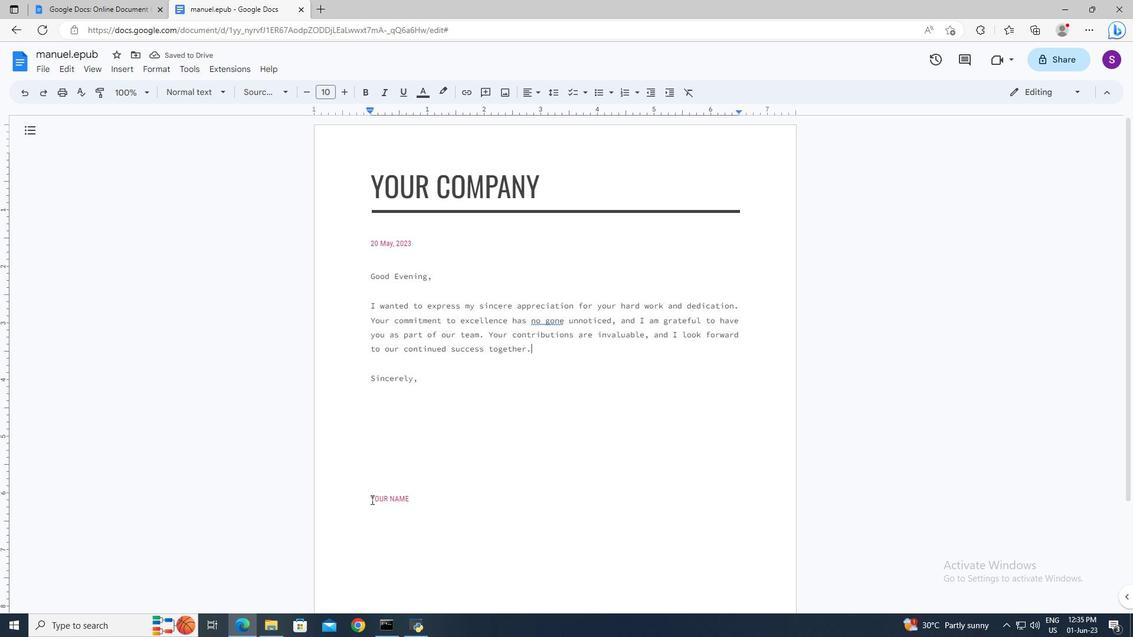 
Action: Key pressed <Key.shift><Key.down><Key.shift>Jennifer
Screenshot: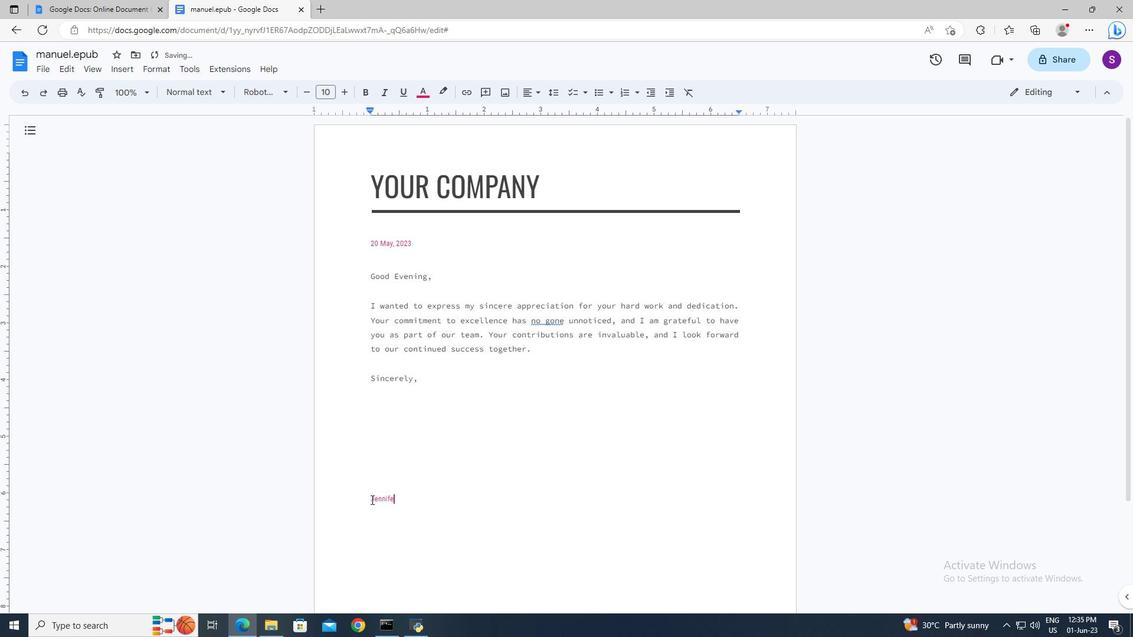 
Action: Mouse moved to (117, 69)
Screenshot: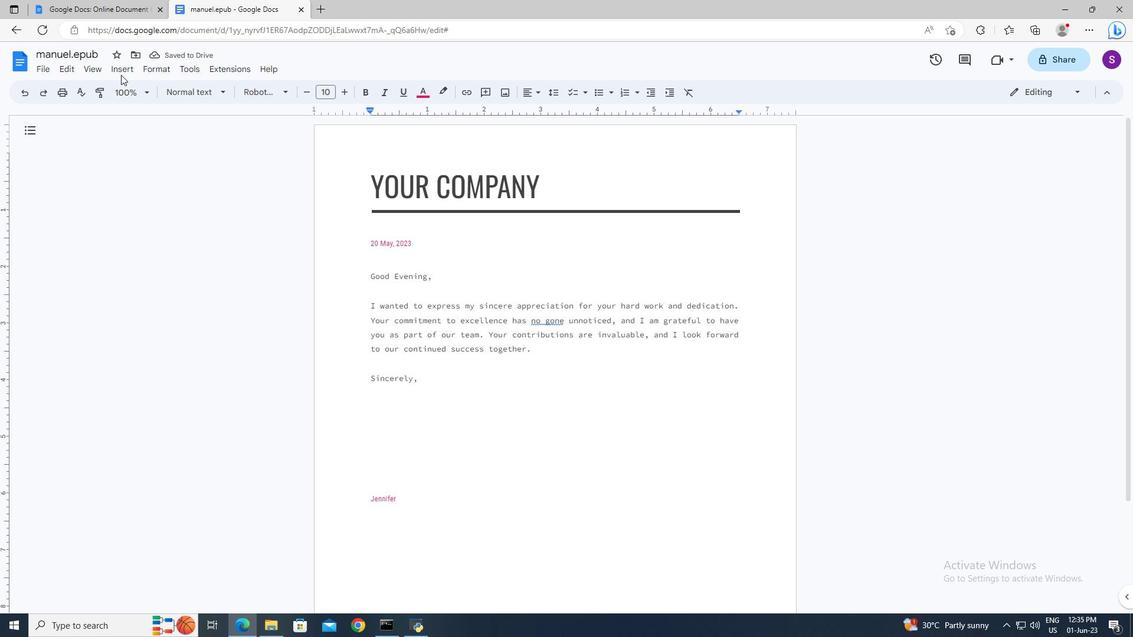 
Action: Mouse pressed left at (117, 69)
Screenshot: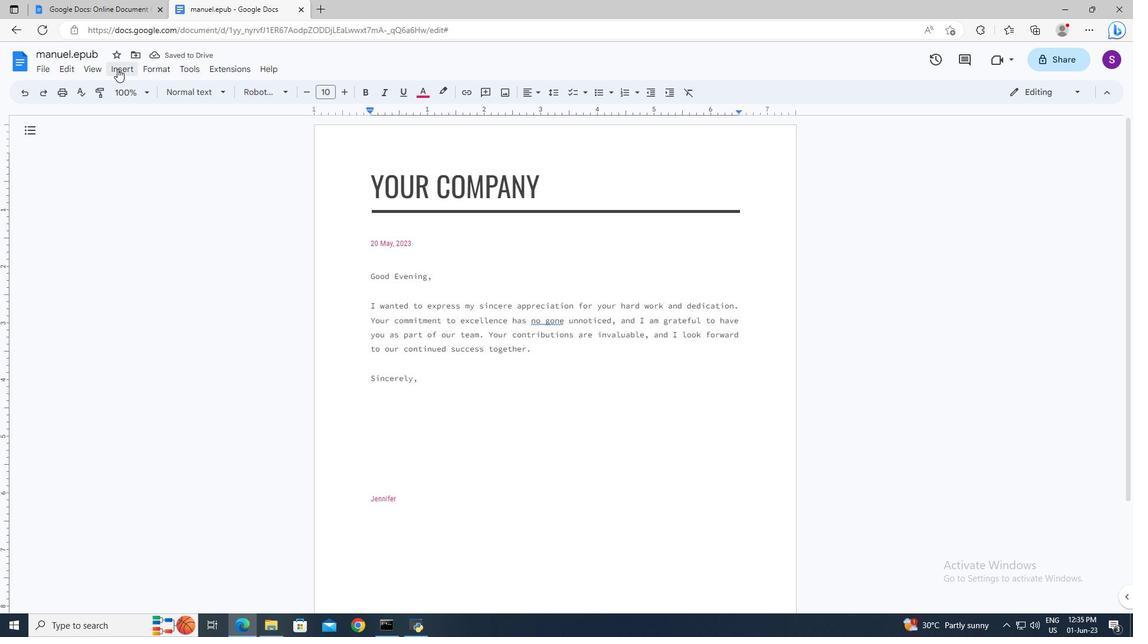 
Action: Mouse moved to (151, 344)
Screenshot: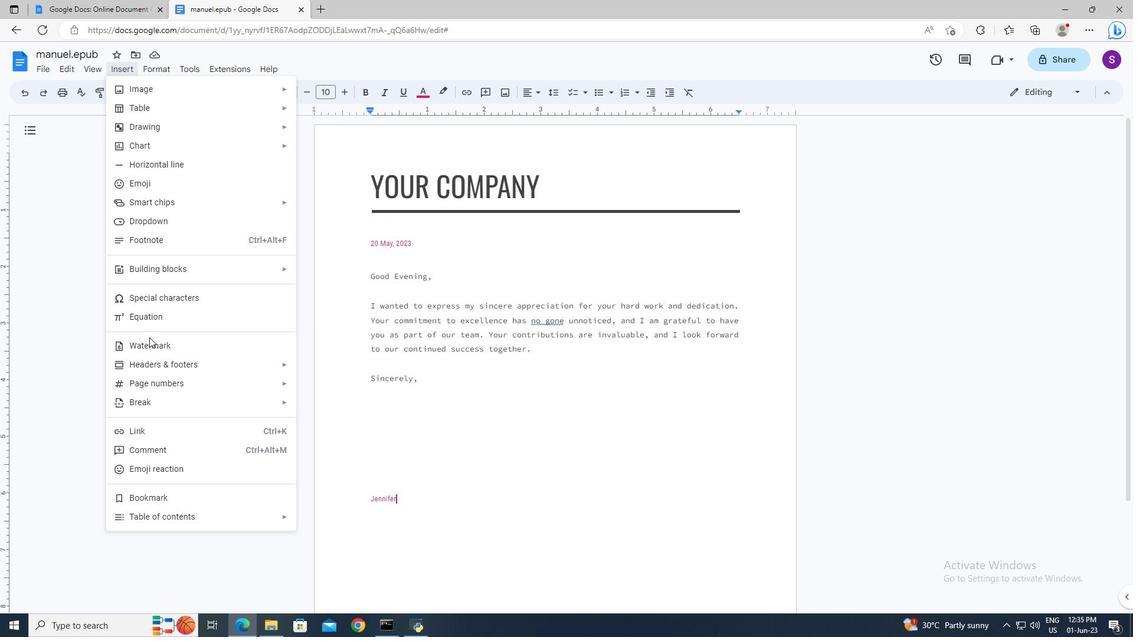 
Action: Mouse pressed left at (151, 344)
Screenshot: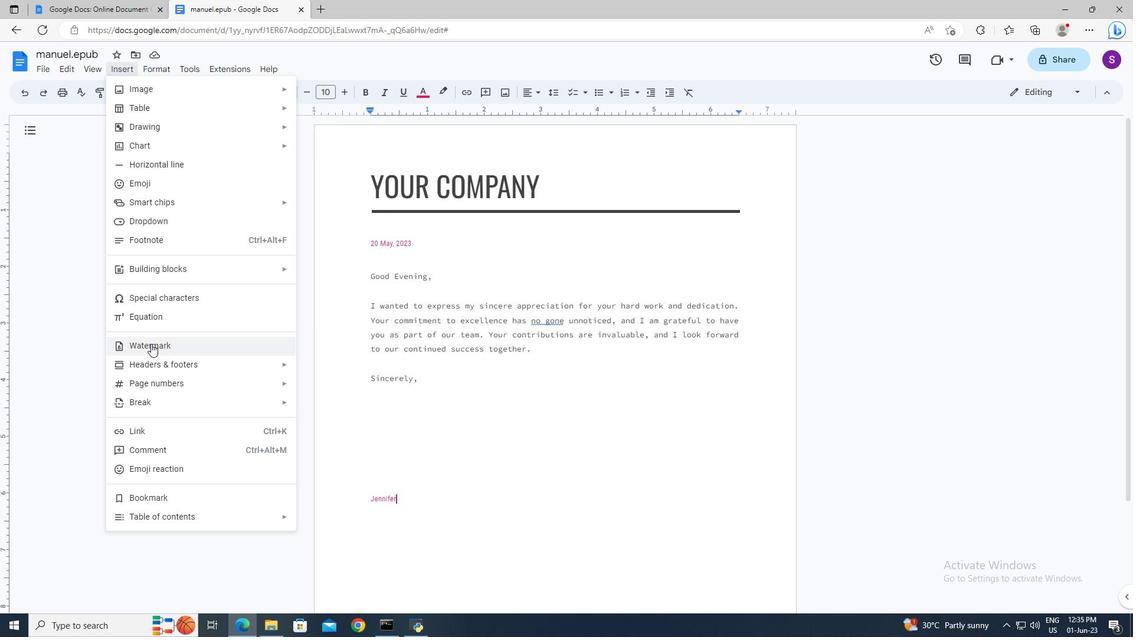 
Action: Mouse moved to (1077, 131)
Screenshot: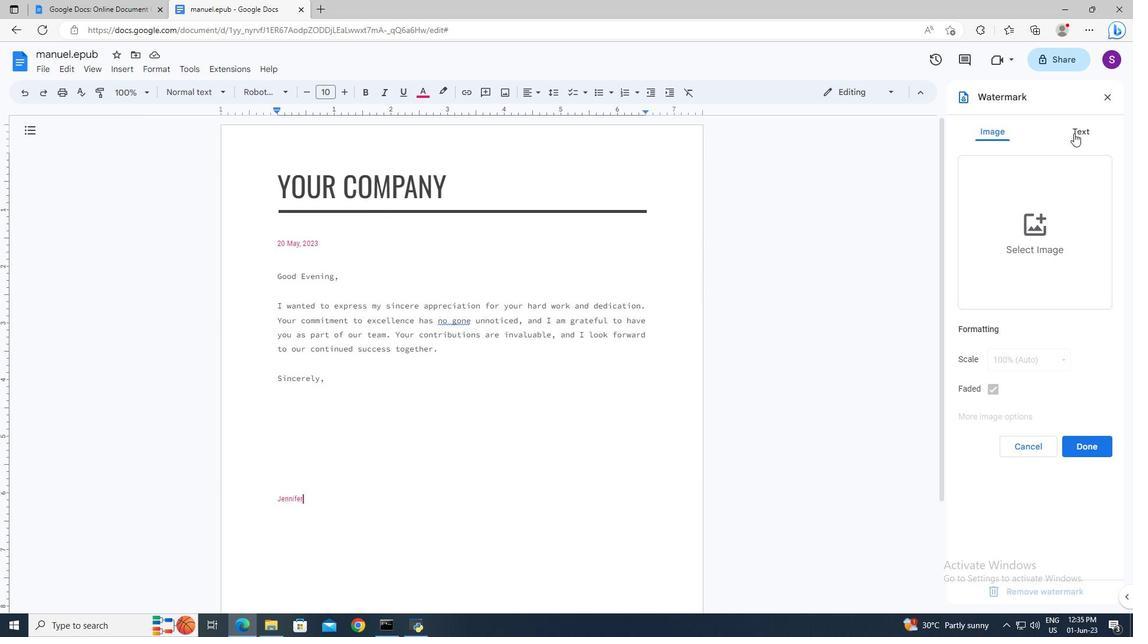 
Action: Mouse pressed left at (1077, 131)
Screenshot: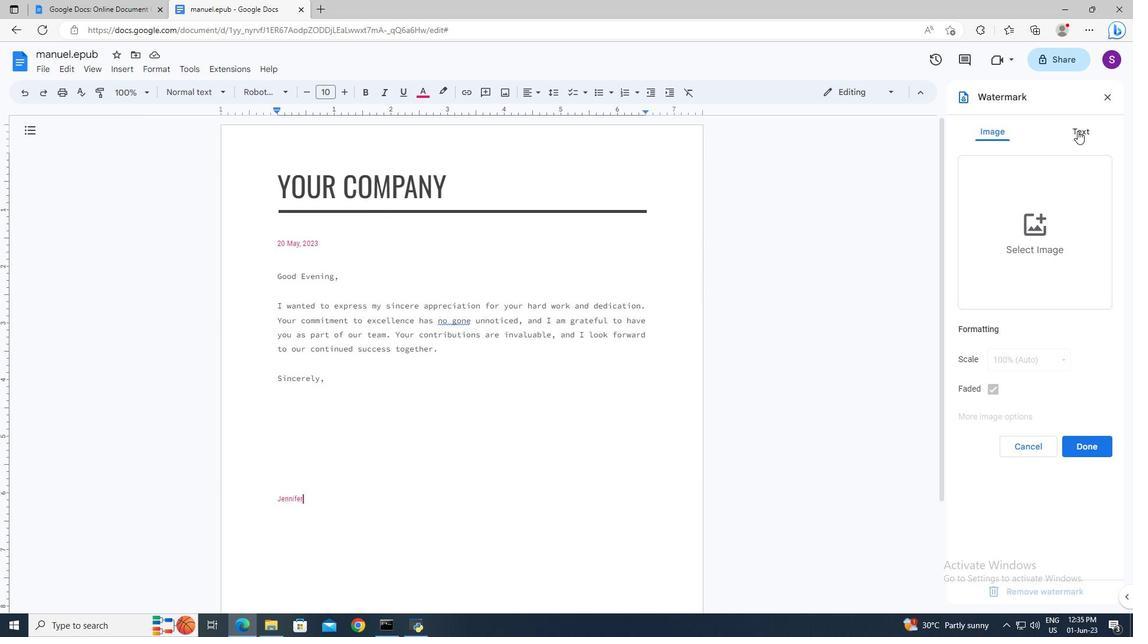 
Action: Mouse moved to (1031, 163)
Screenshot: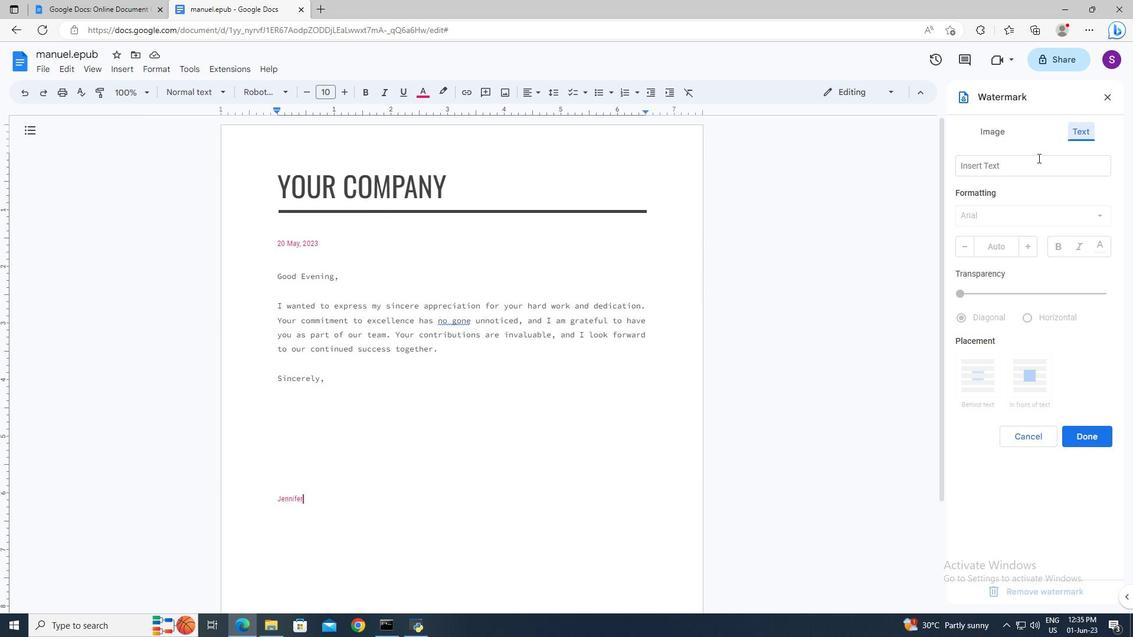 
Action: Mouse pressed left at (1031, 163)
Screenshot: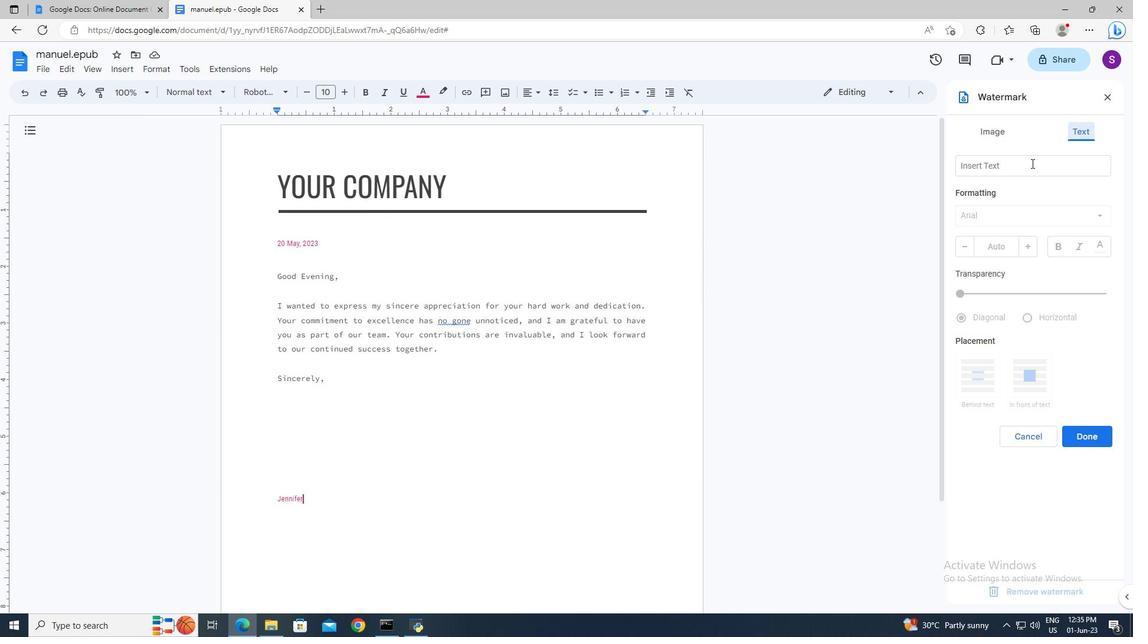 
Action: Mouse moved to (945, 122)
Screenshot: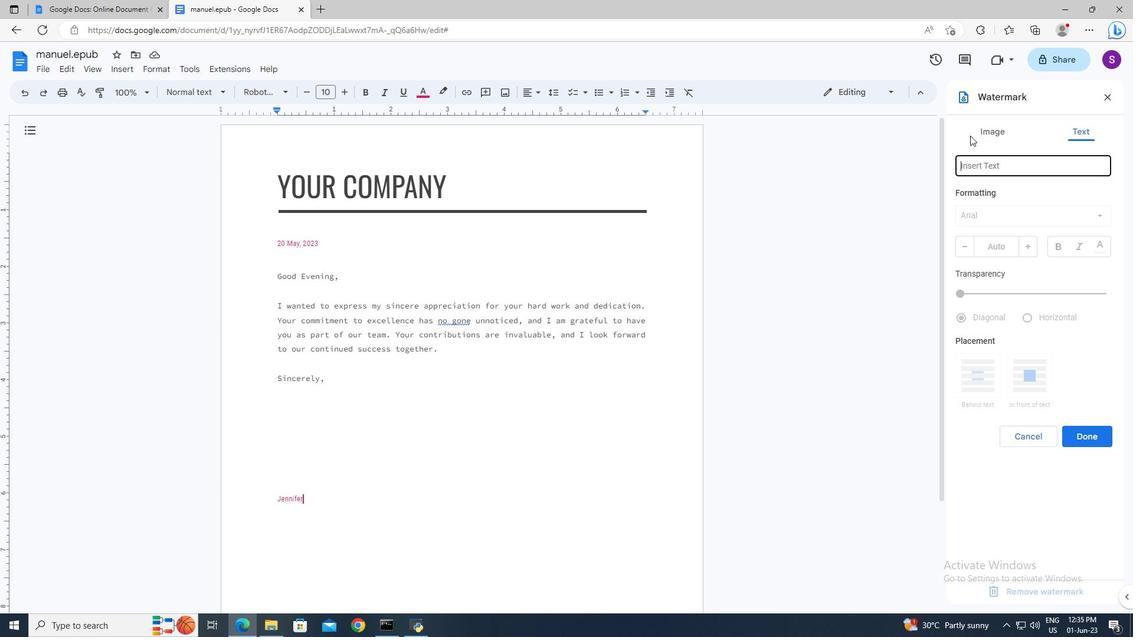 
Action: Key pressed <Key.shift><Key.shift><Key.shift><Key.shift>Graphic<Key.space><Key.shift>Era
Screenshot: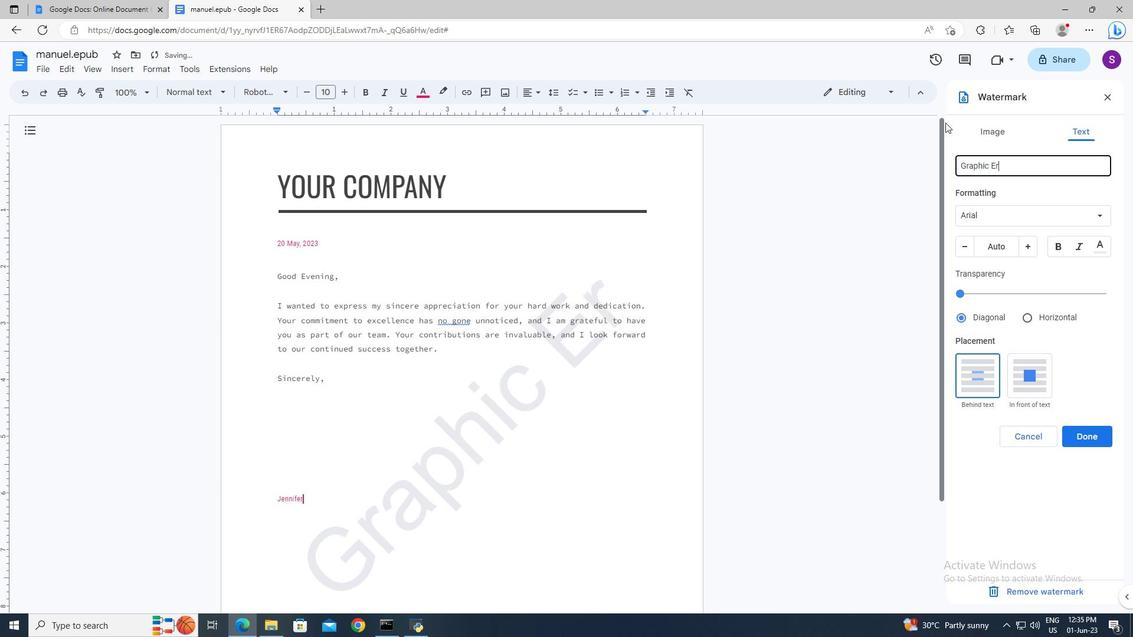 
Action: Mouse moved to (991, 214)
Screenshot: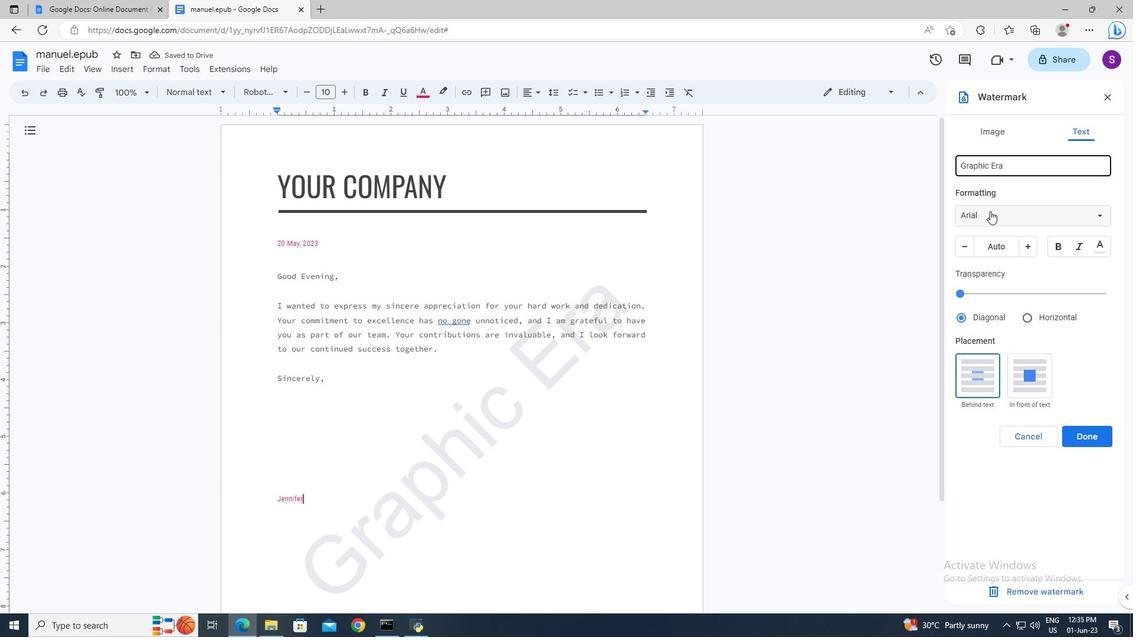 
Action: Mouse pressed left at (991, 214)
Screenshot: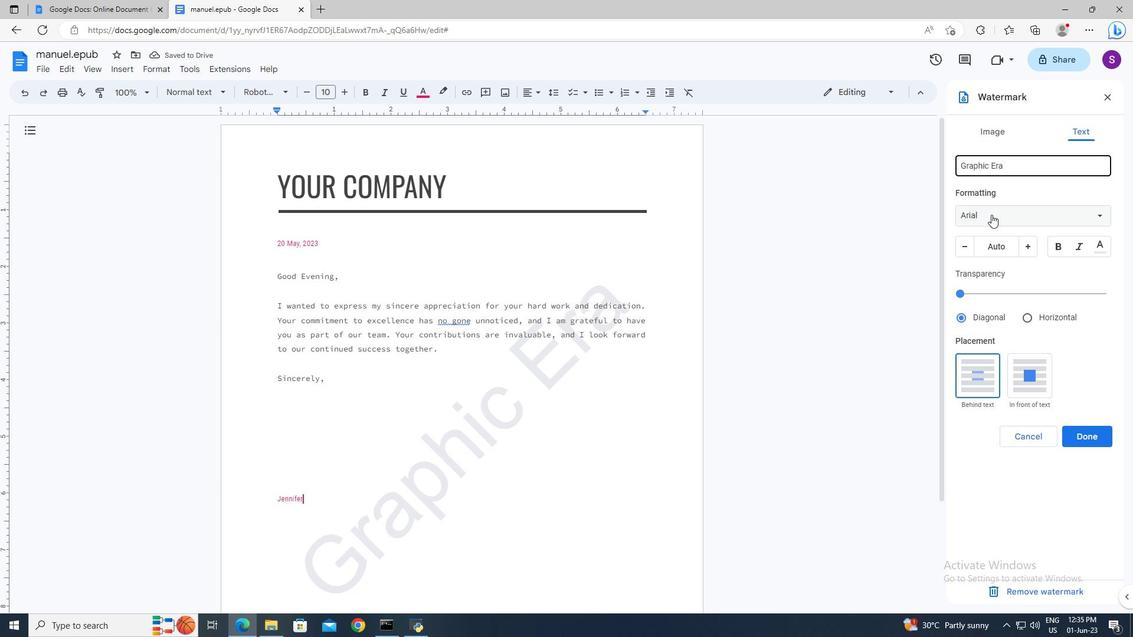 
Action: Mouse moved to (994, 345)
Screenshot: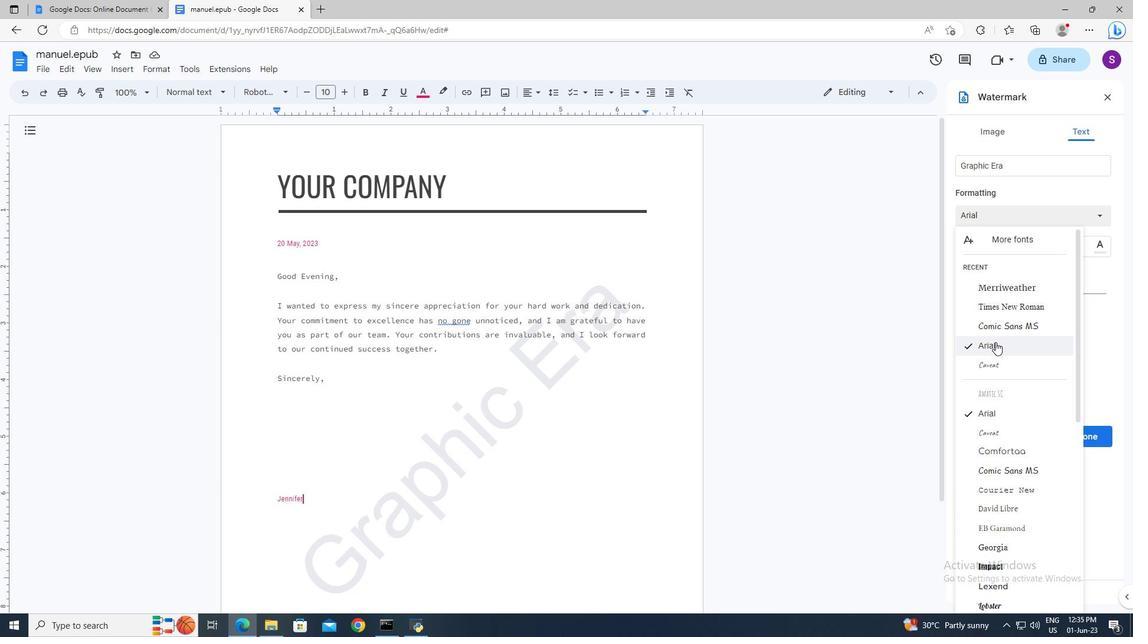 
Action: Mouse pressed left at (994, 345)
Screenshot: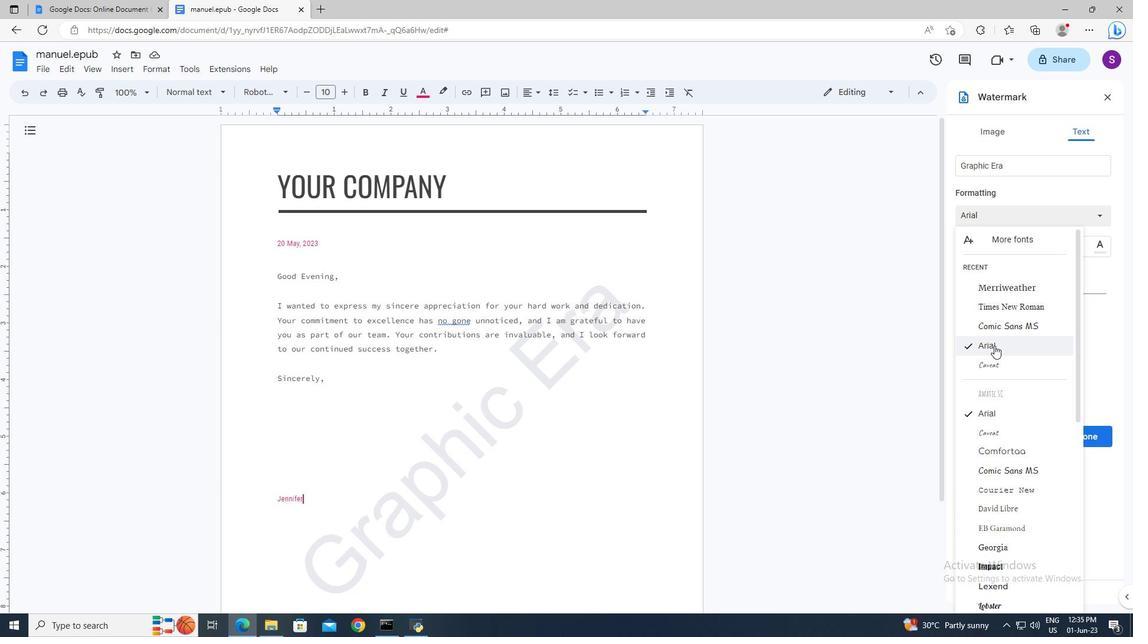 
Action: Mouse moved to (995, 255)
Screenshot: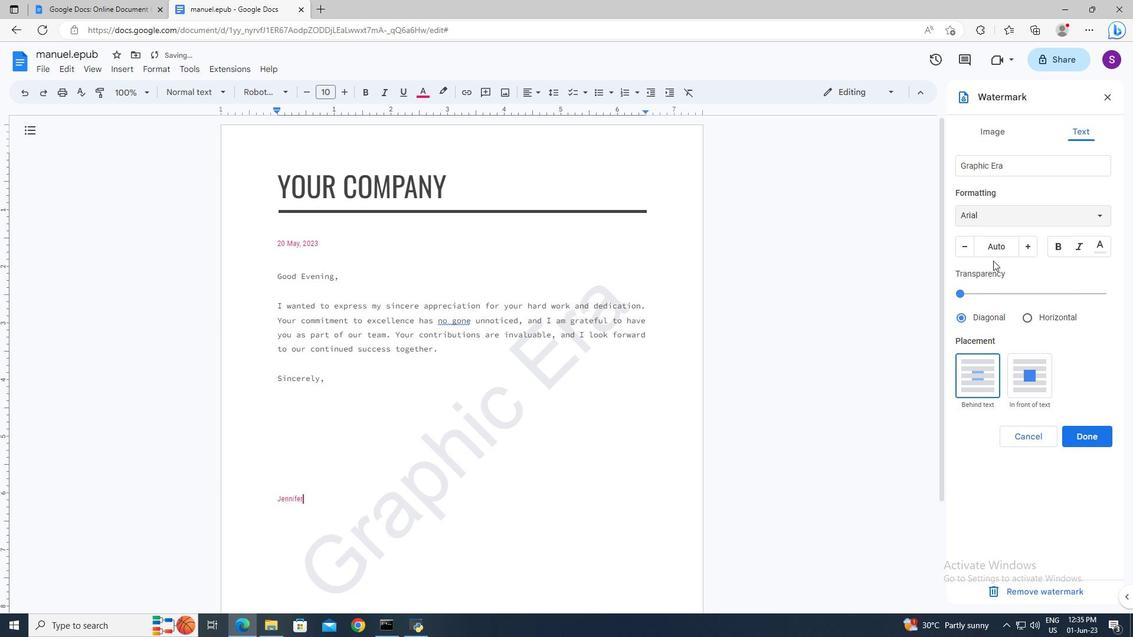 
Action: Mouse pressed left at (995, 255)
Screenshot: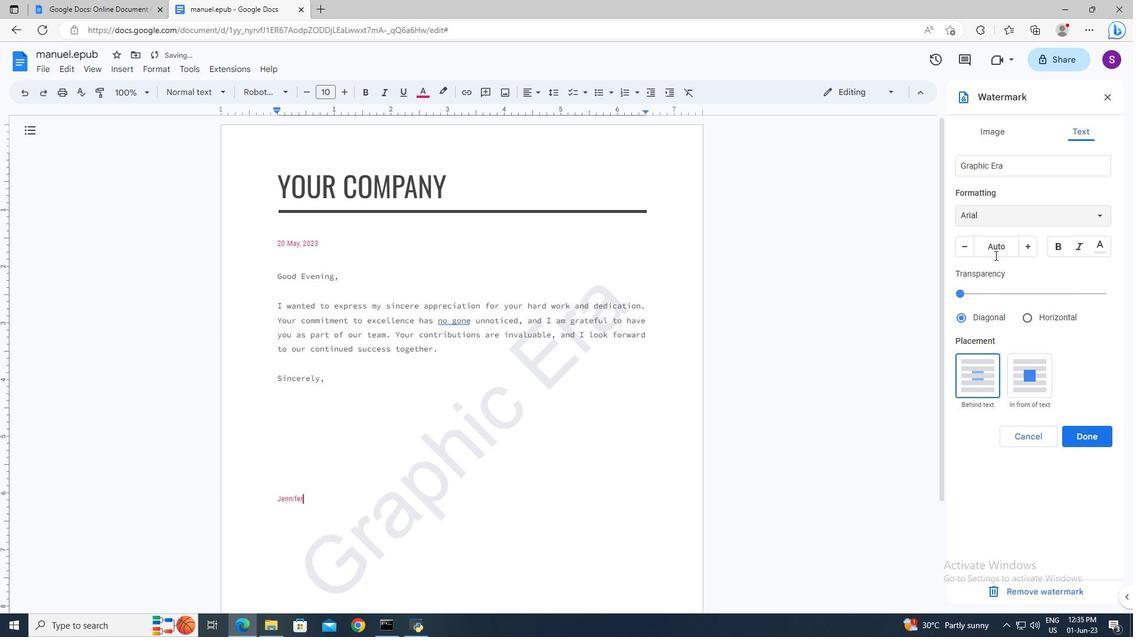 
Action: Mouse moved to (995, 255)
Screenshot: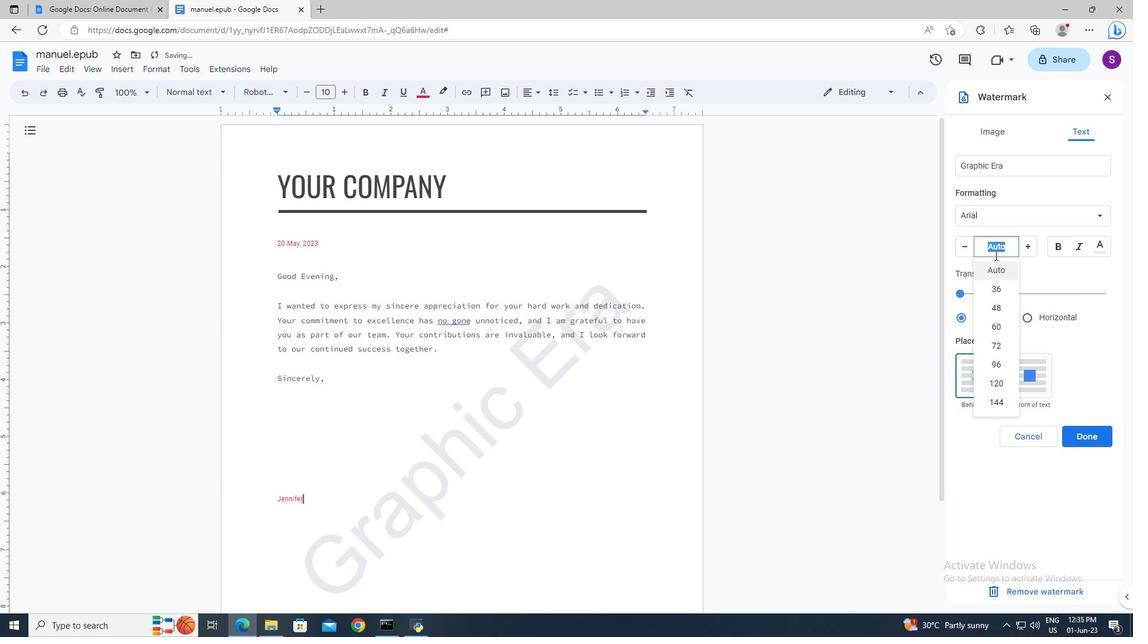 
Action: Key pressed 123<Key.enter>
Screenshot: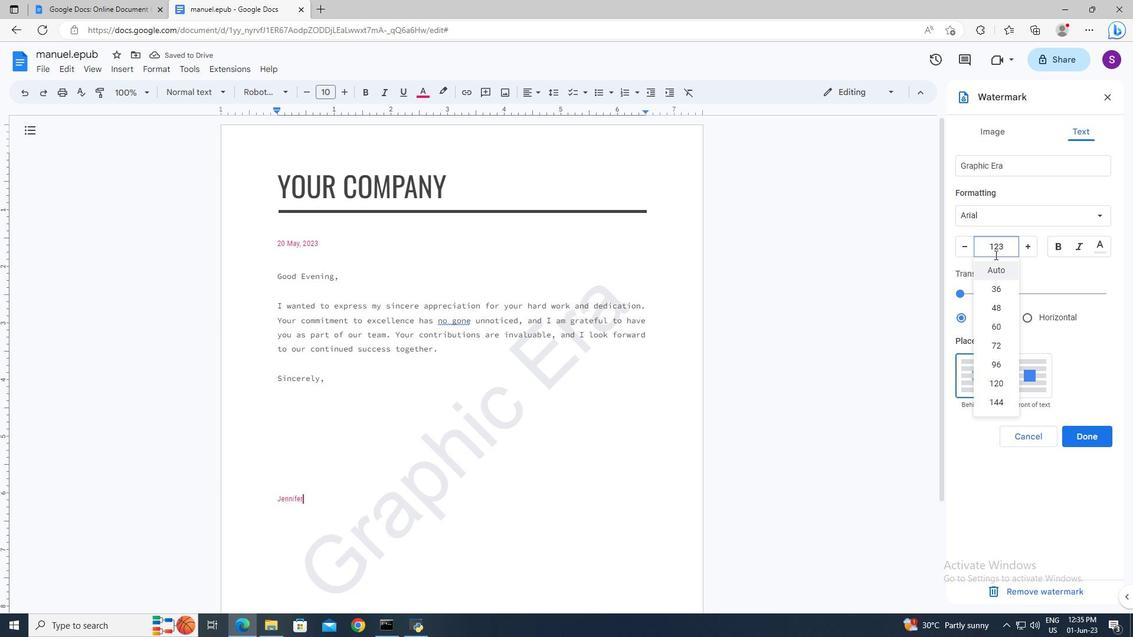 
Action: Mouse moved to (991, 315)
Screenshot: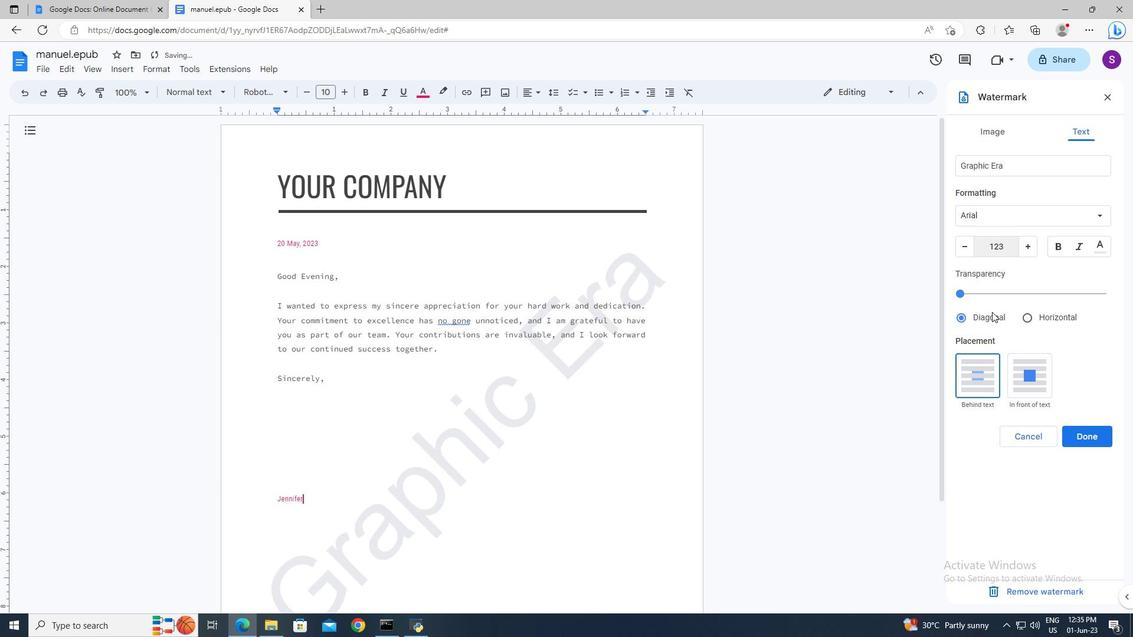 
Action: Mouse pressed left at (991, 315)
Screenshot: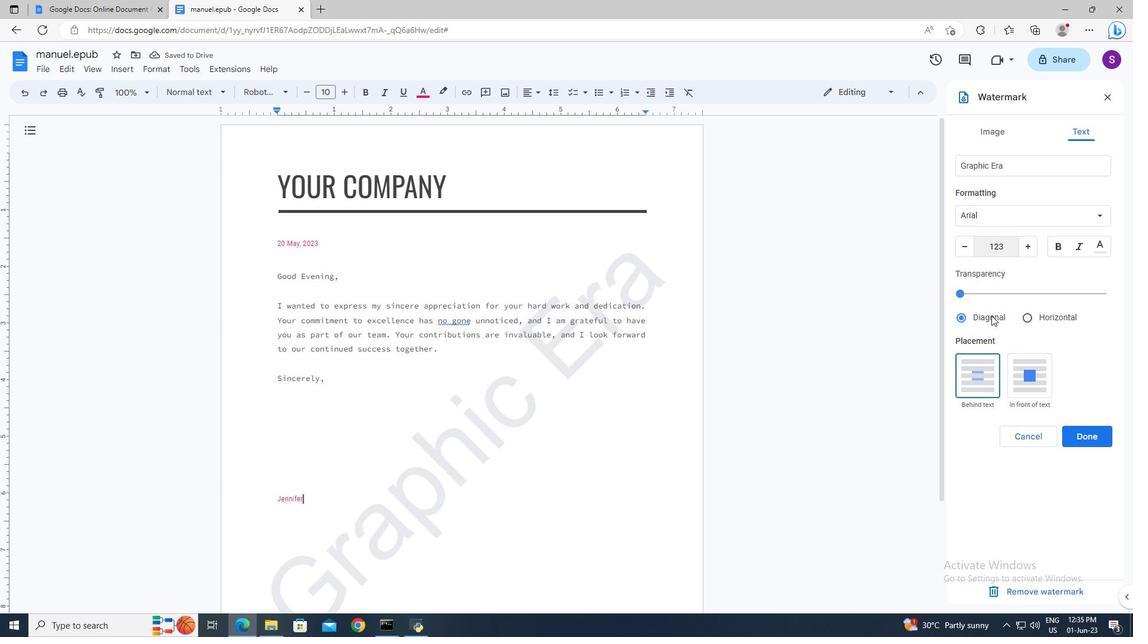 
Action: Mouse moved to (1084, 428)
Screenshot: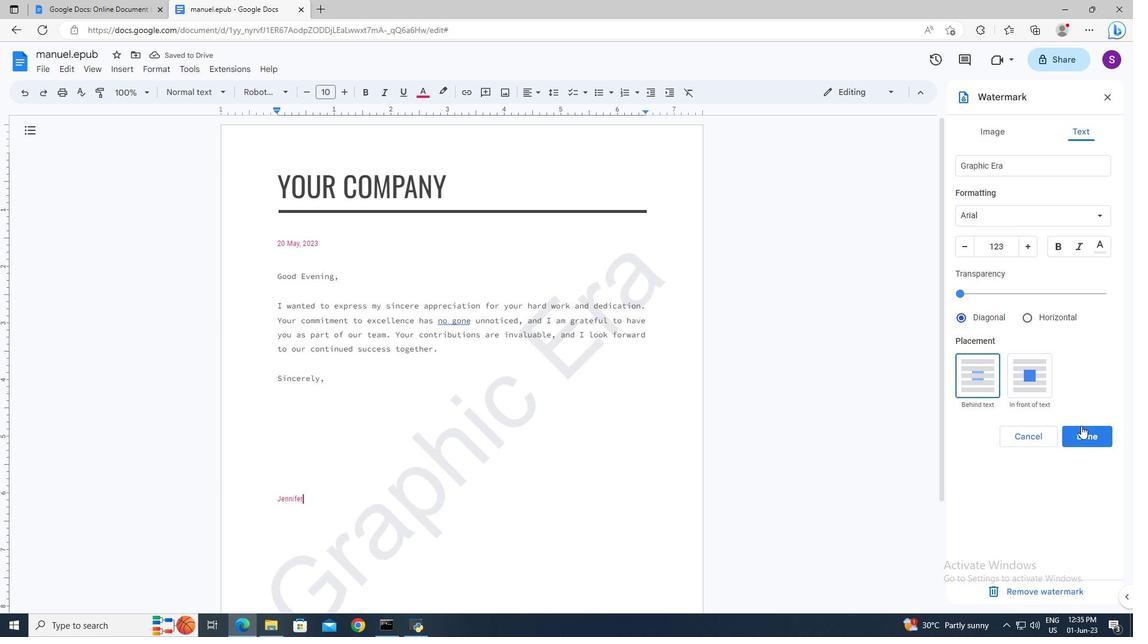 
Action: Mouse pressed left at (1084, 428)
Screenshot: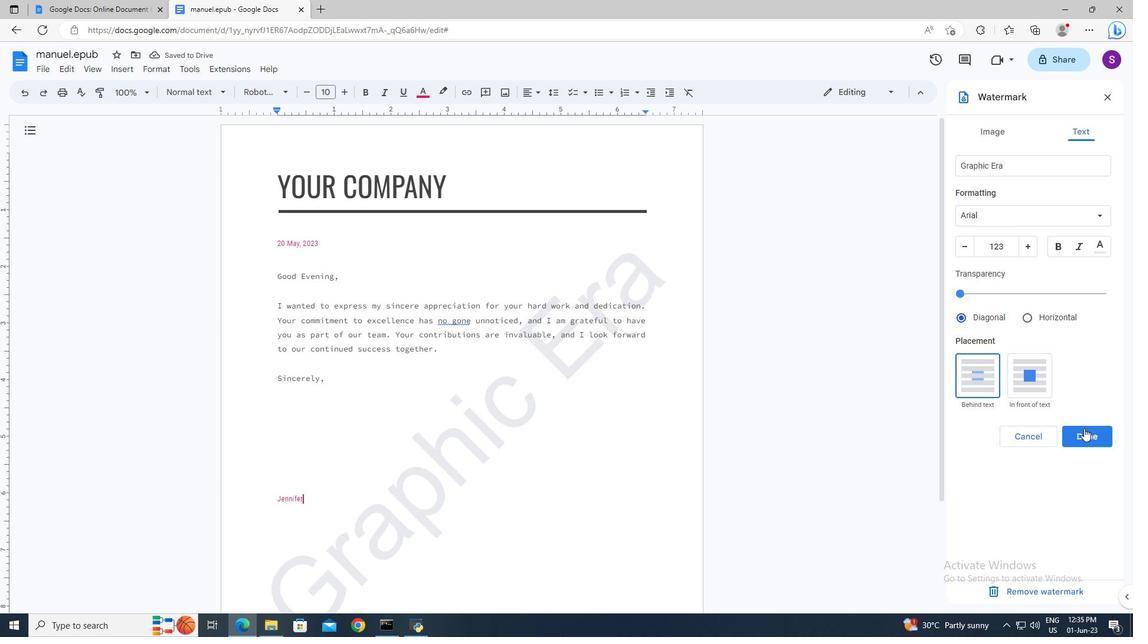 
